 Task: Find connections with filter location Friedrichshafen with filter topic #staysafewith filter profile language French with filter current company Veritas Technologies LLC with filter school St.Columba's School, New Delhi with filter industry Leasing Residential Real Estate with filter service category Video Animation with filter keywords title IT Manager
Action: Mouse moved to (550, 75)
Screenshot: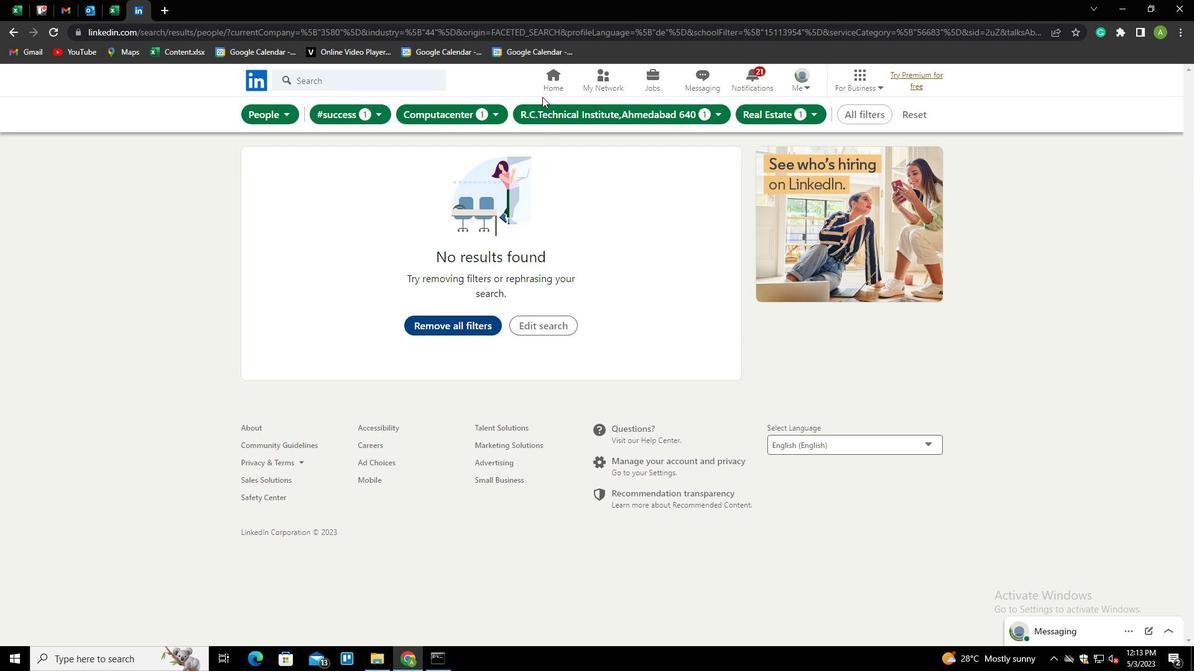 
Action: Mouse pressed left at (550, 75)
Screenshot: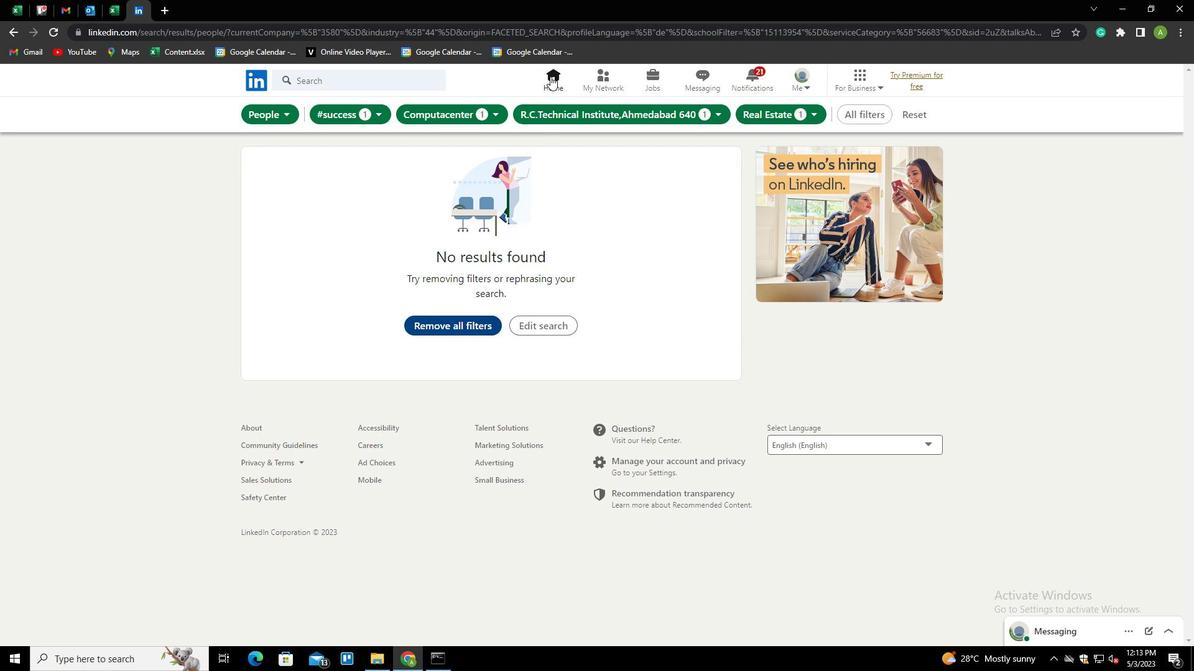 
Action: Mouse moved to (591, 84)
Screenshot: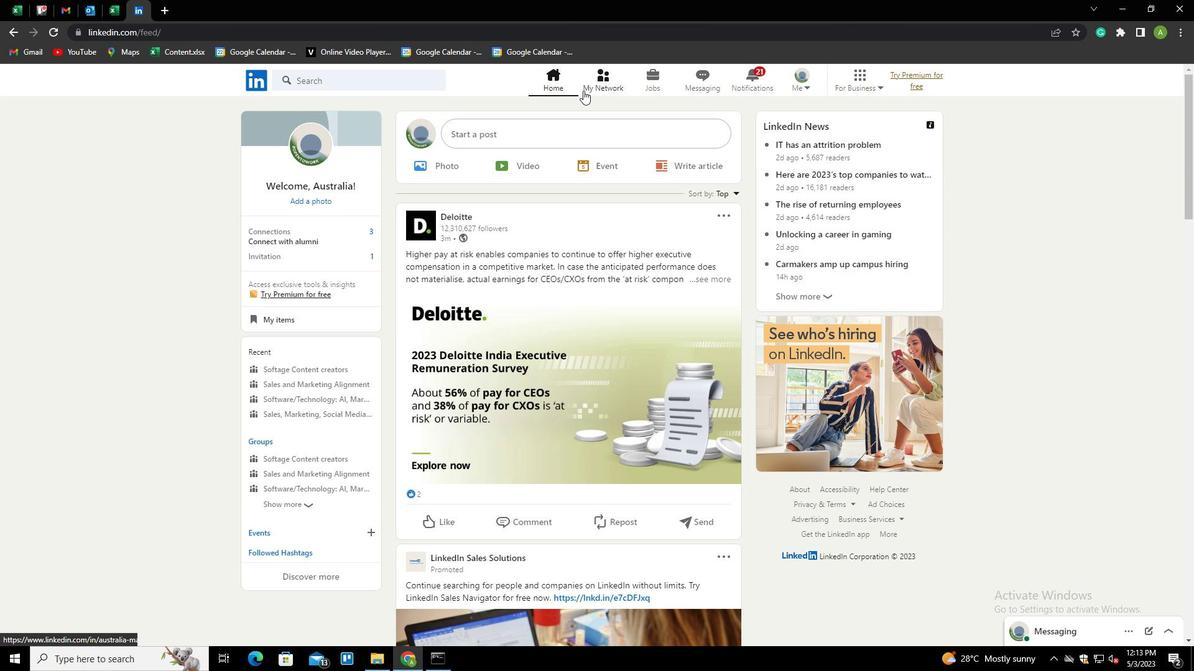 
Action: Mouse pressed left at (591, 84)
Screenshot: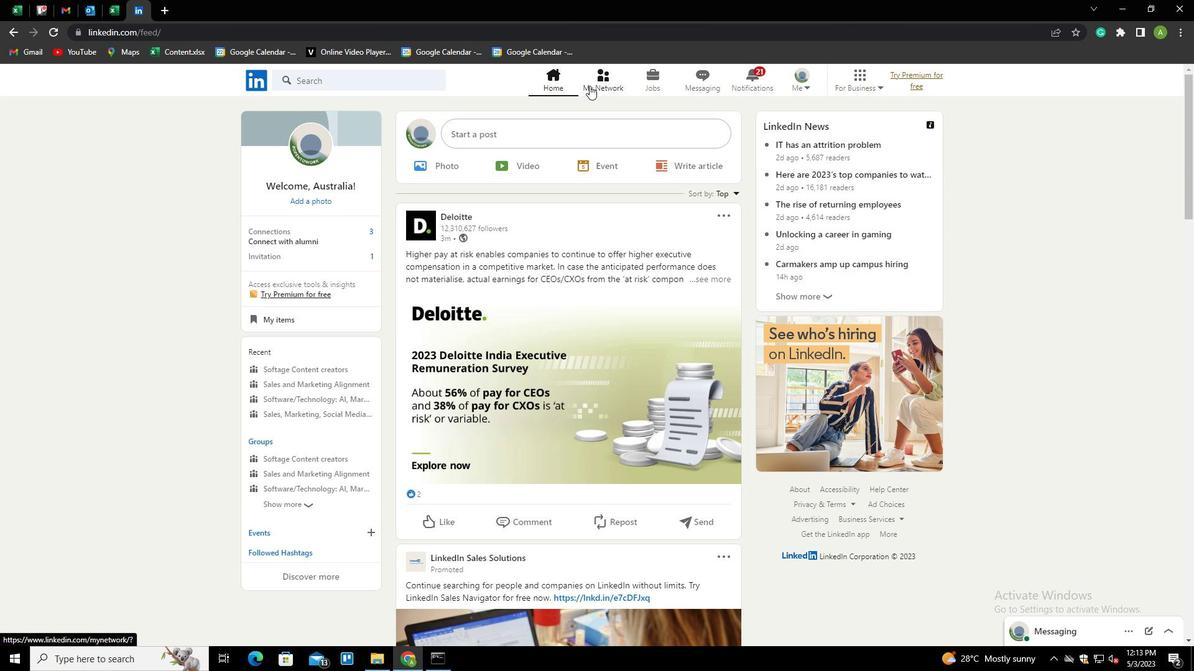 
Action: Mouse moved to (292, 142)
Screenshot: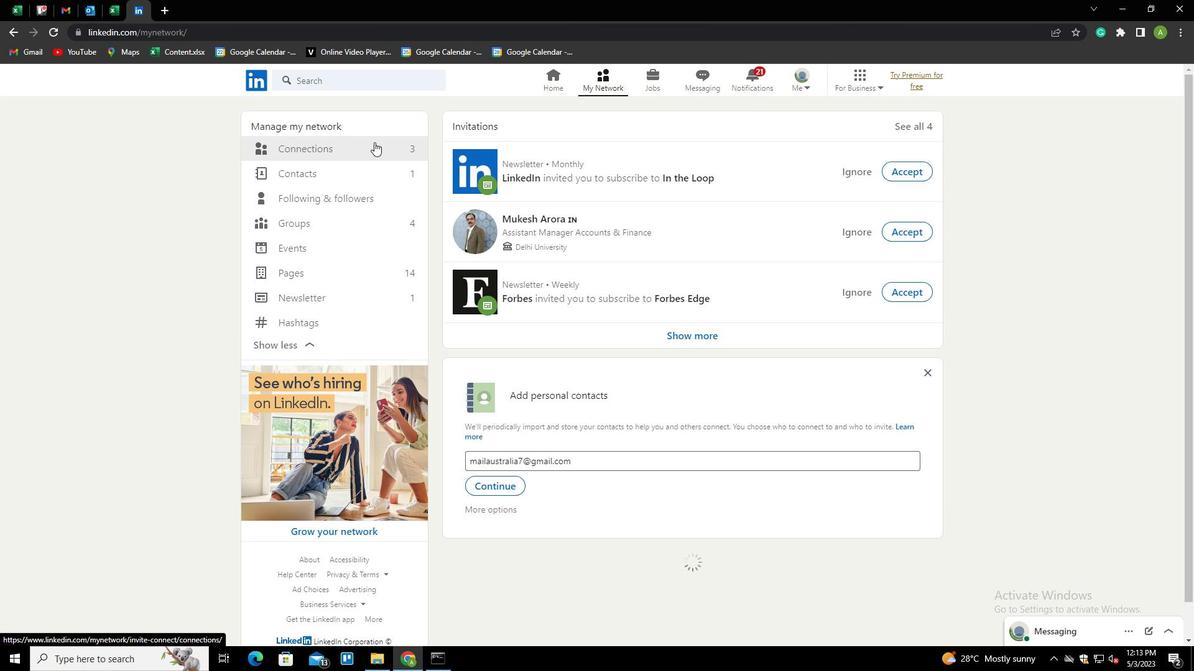 
Action: Mouse pressed left at (292, 142)
Screenshot: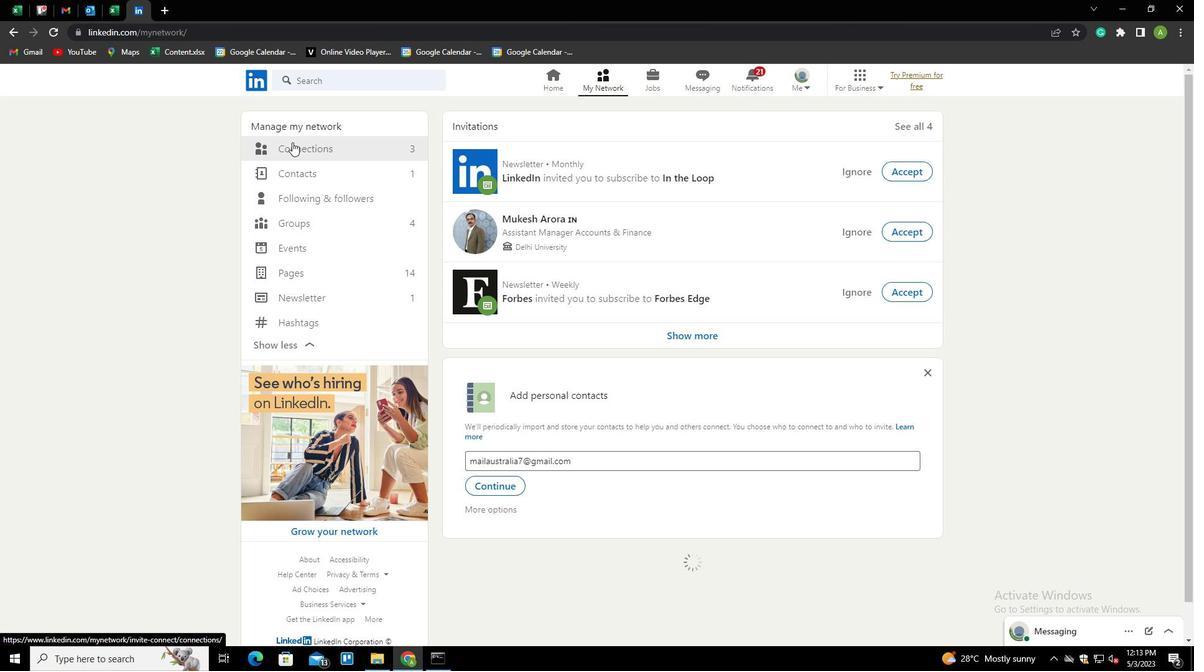 
Action: Mouse moved to (696, 146)
Screenshot: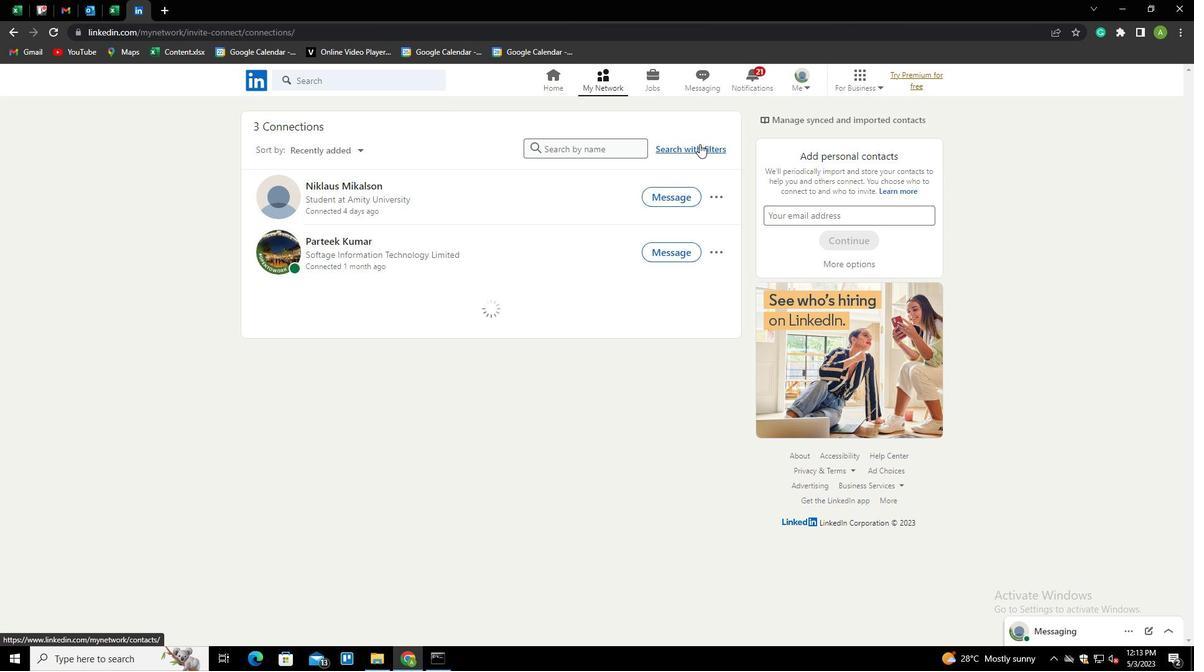 
Action: Mouse pressed left at (696, 146)
Screenshot: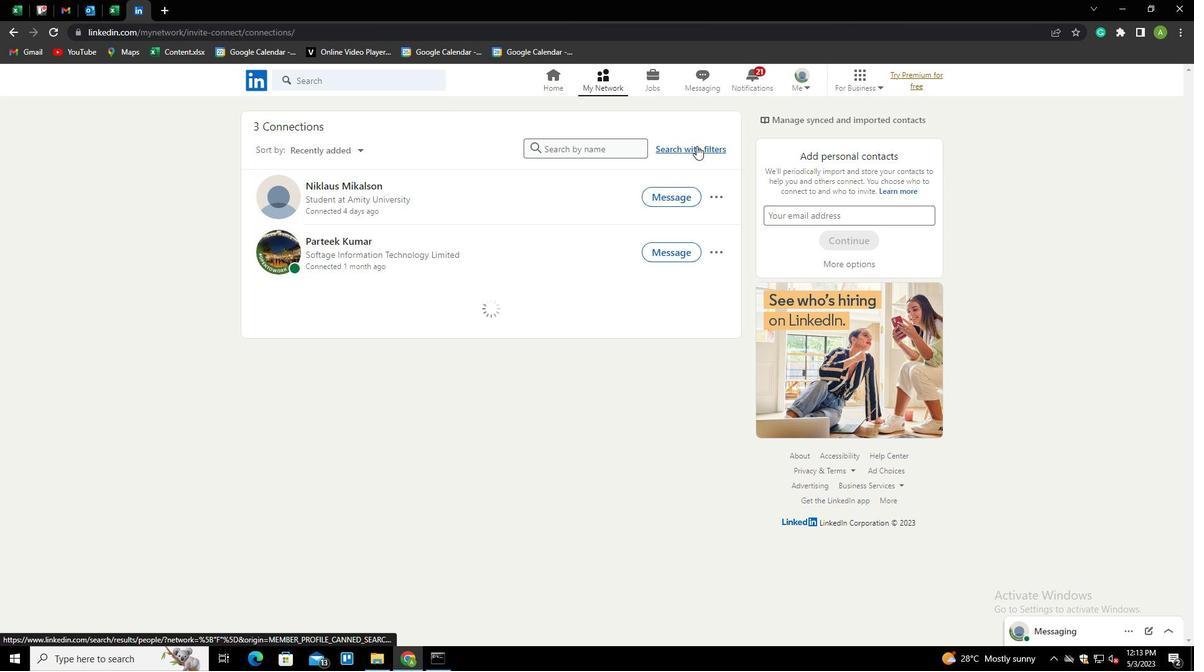 
Action: Mouse moved to (637, 116)
Screenshot: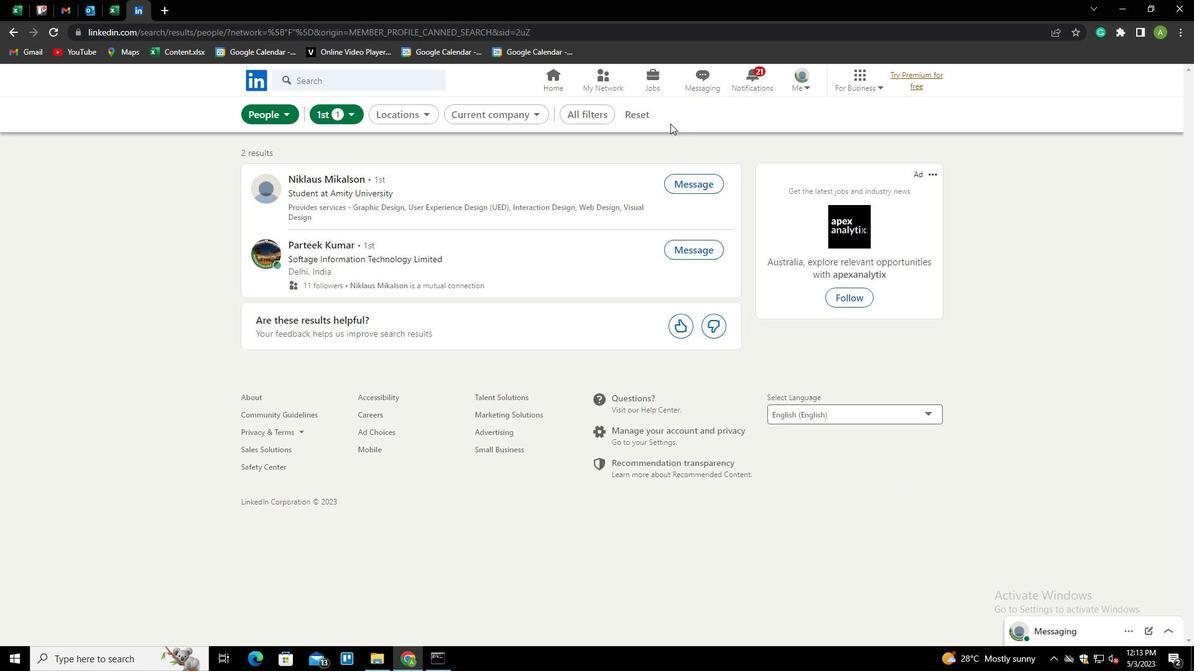 
Action: Mouse pressed left at (637, 116)
Screenshot: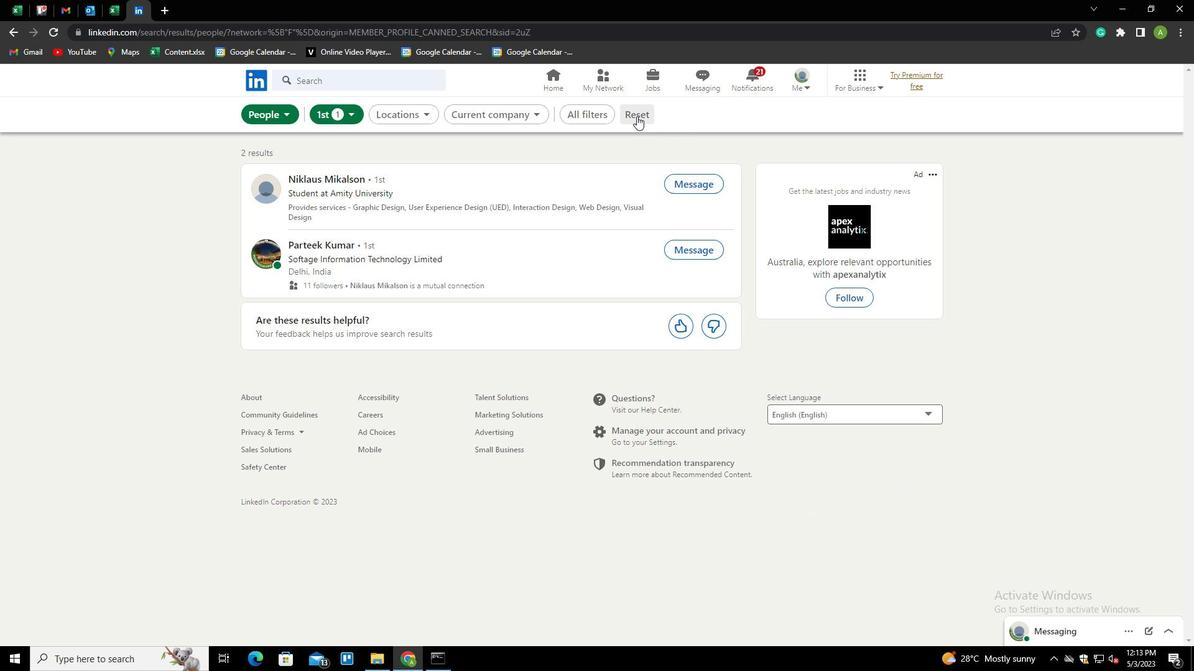 
Action: Mouse moved to (621, 115)
Screenshot: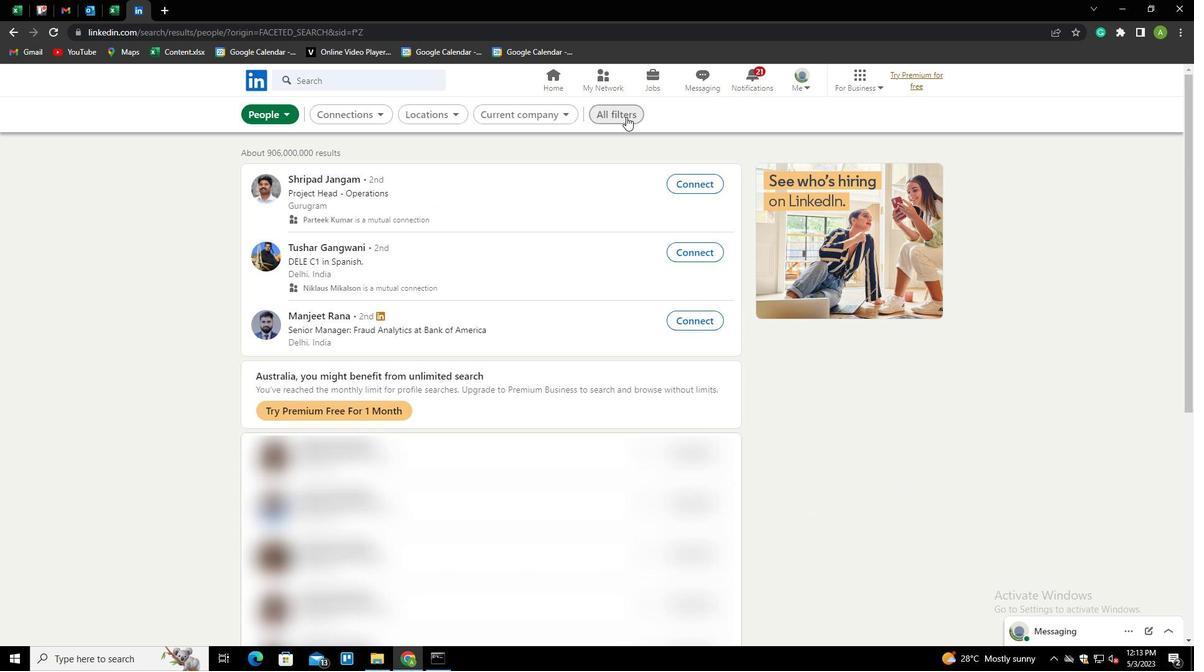 
Action: Mouse pressed left at (621, 115)
Screenshot: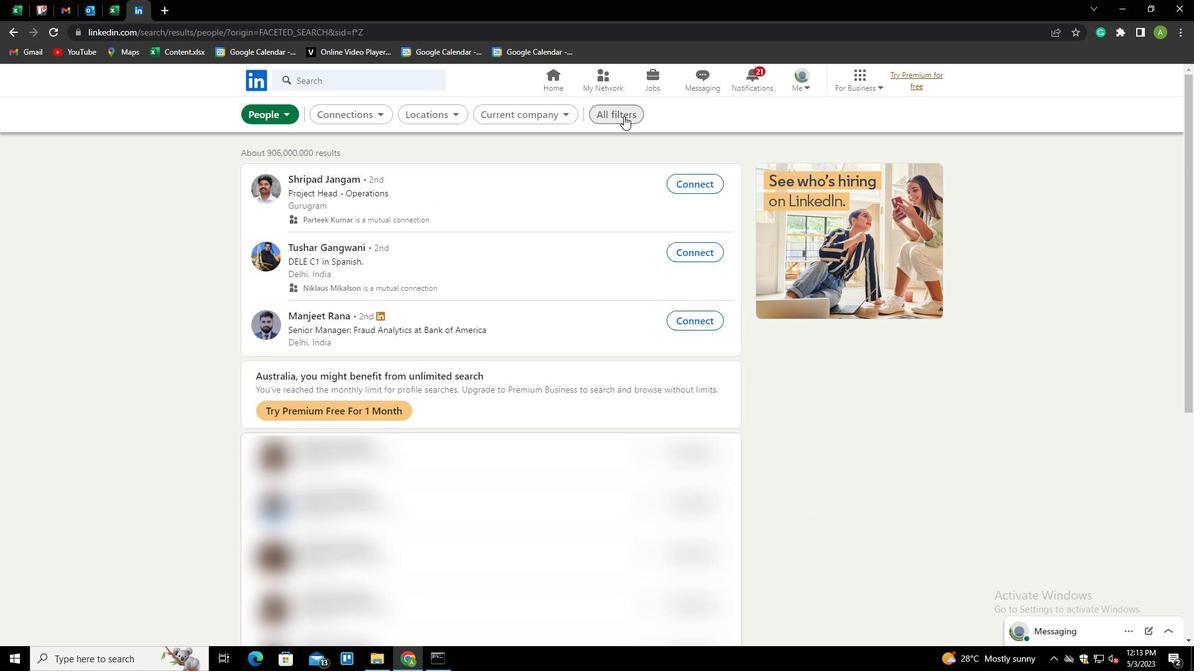 
Action: Mouse moved to (1012, 363)
Screenshot: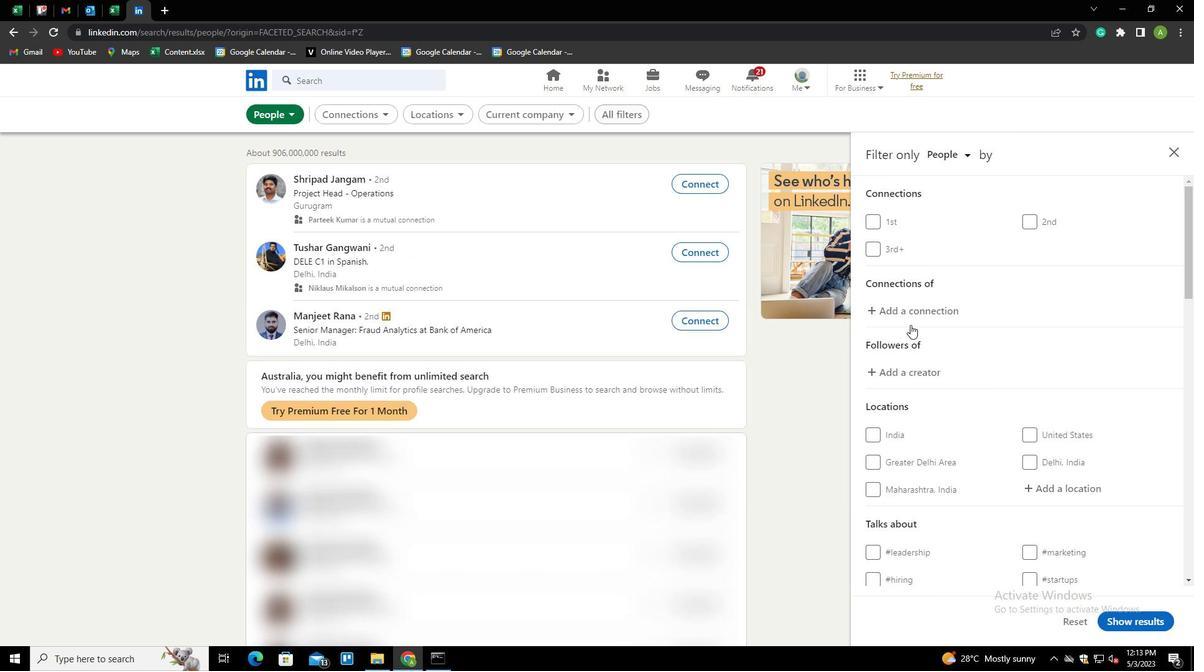 
Action: Mouse scrolled (1012, 362) with delta (0, 0)
Screenshot: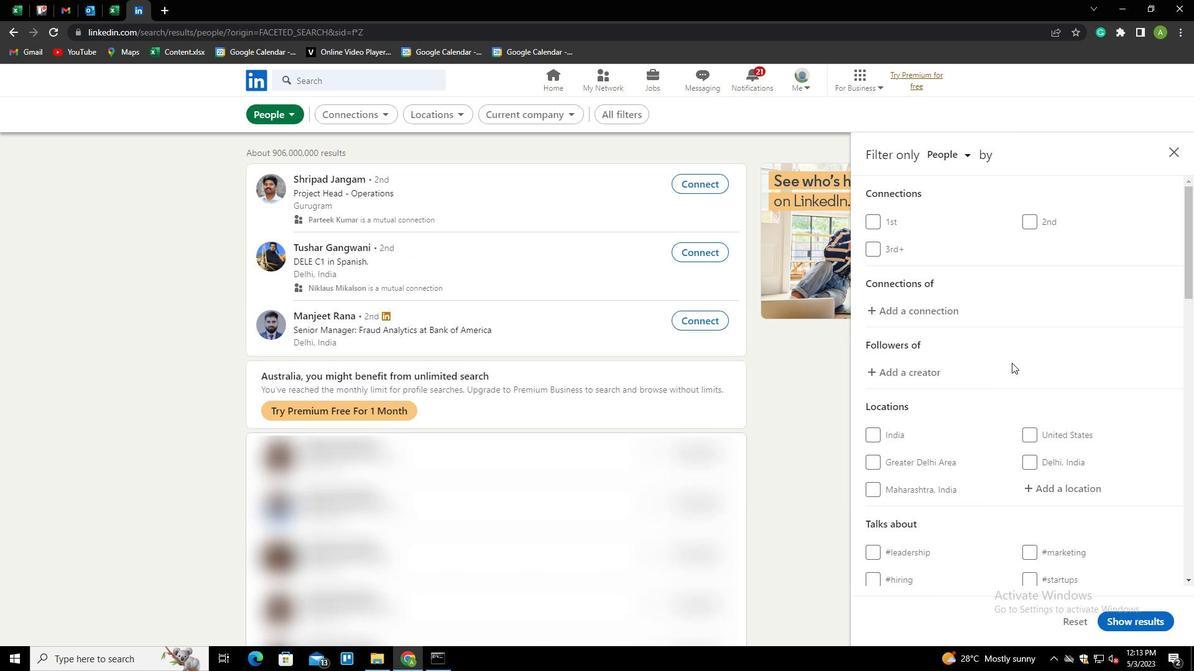 
Action: Mouse scrolled (1012, 362) with delta (0, 0)
Screenshot: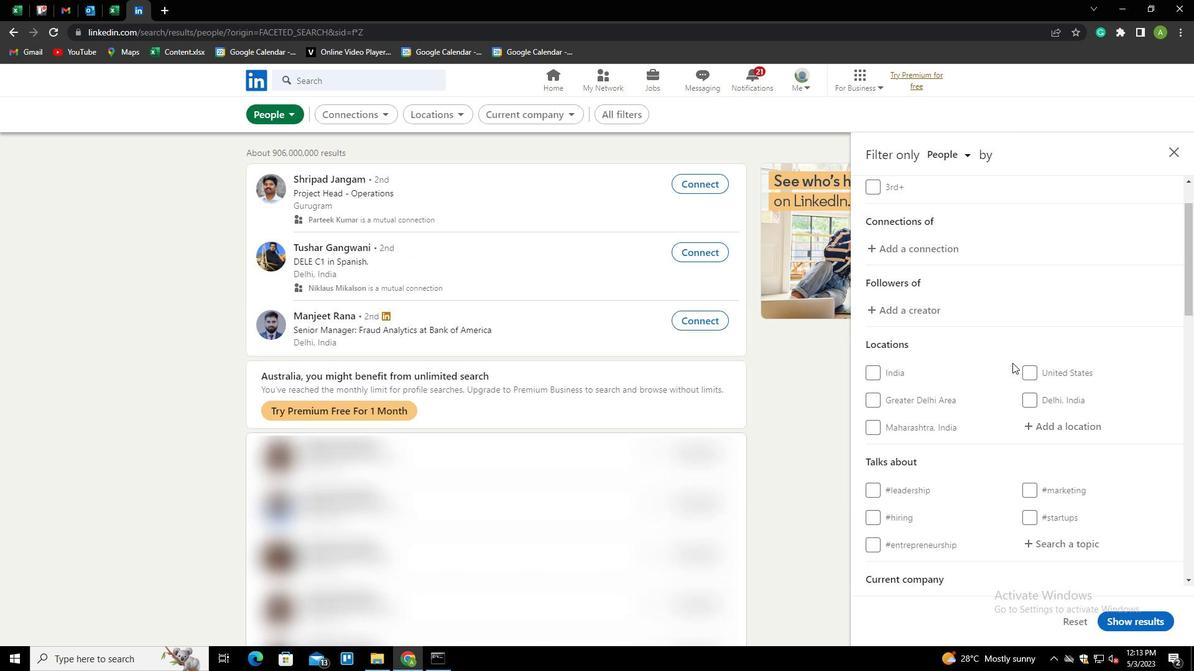
Action: Mouse moved to (1039, 365)
Screenshot: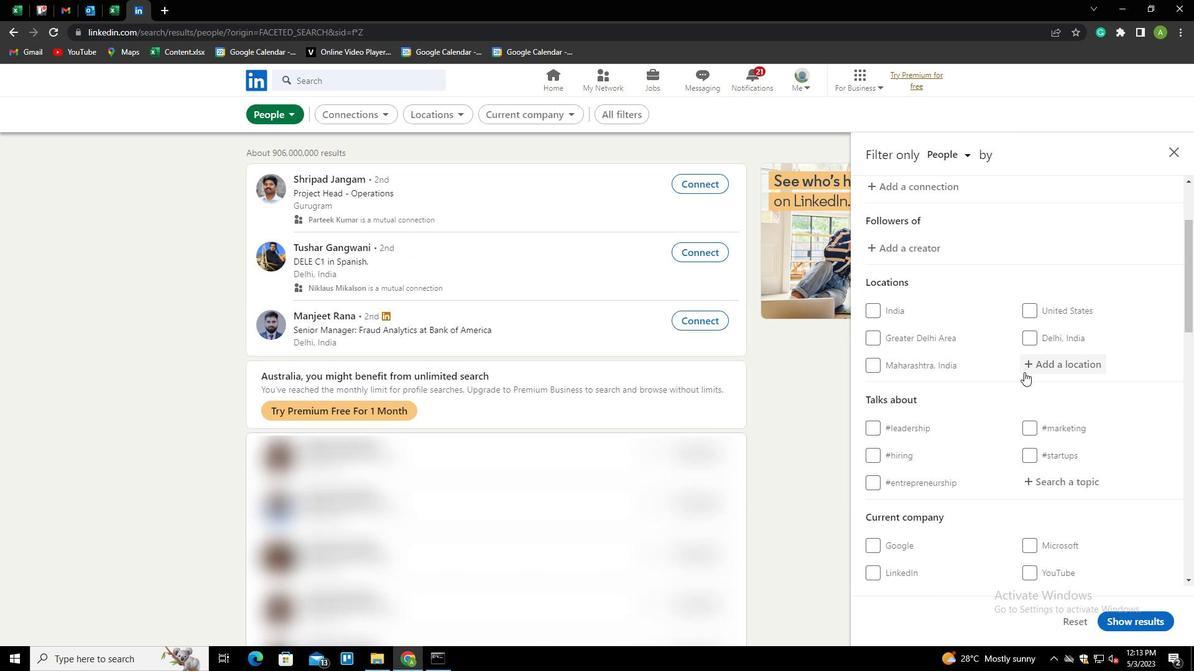 
Action: Mouse pressed left at (1039, 365)
Screenshot: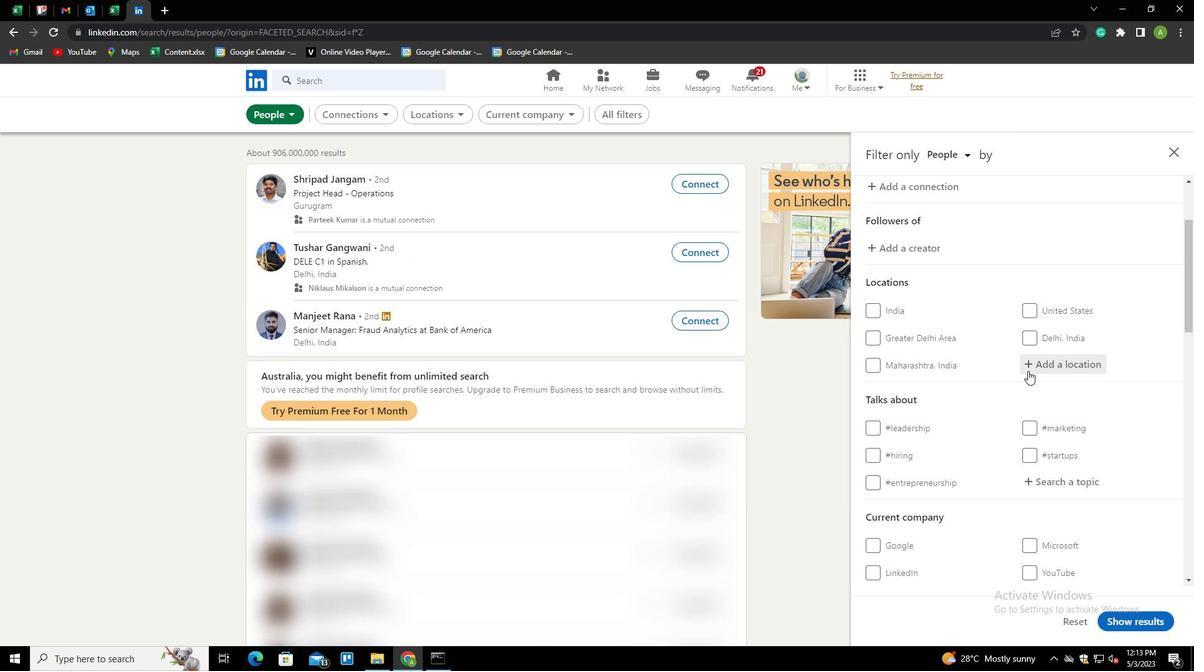 
Action: Key pressed <Key.shift><Key.shift><Key.shift><Key.shift>FRIEDRICHSHAFEN<Key.down><Key.enter>
Screenshot: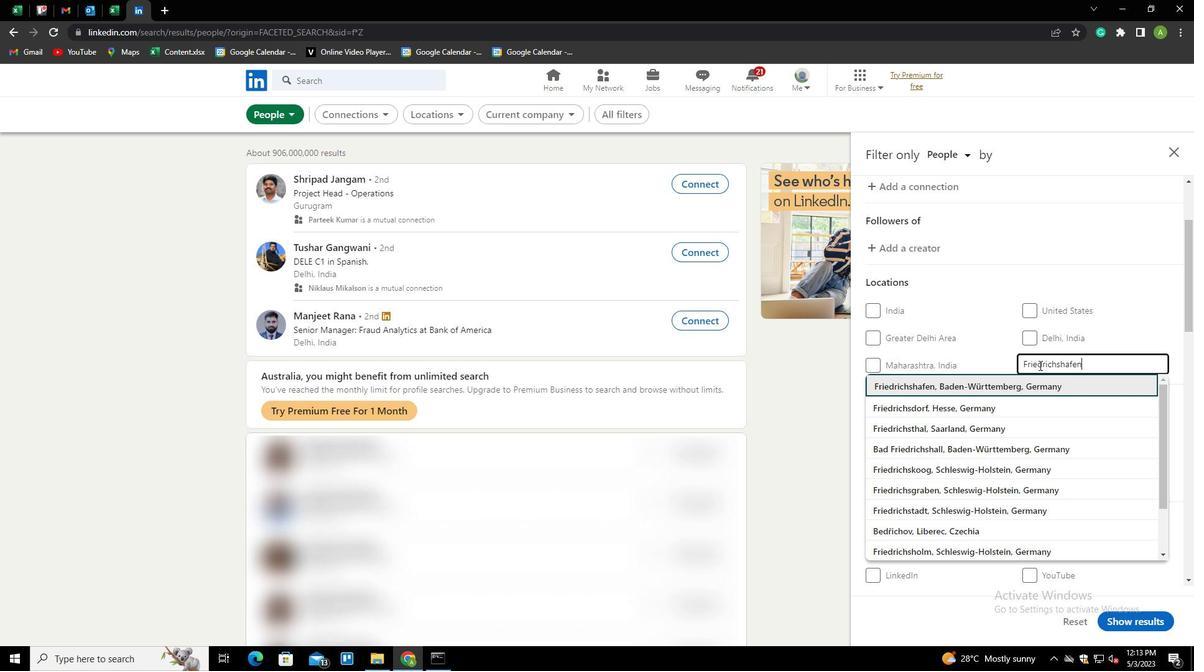 
Action: Mouse scrolled (1039, 365) with delta (0, 0)
Screenshot: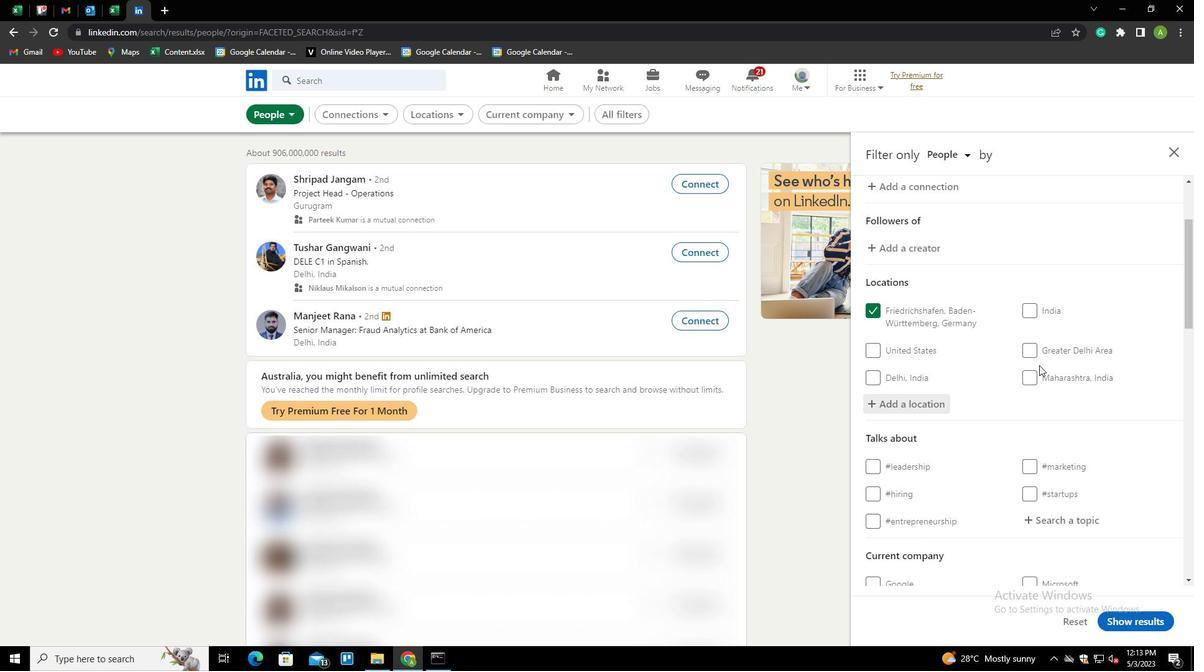 
Action: Mouse scrolled (1039, 365) with delta (0, 0)
Screenshot: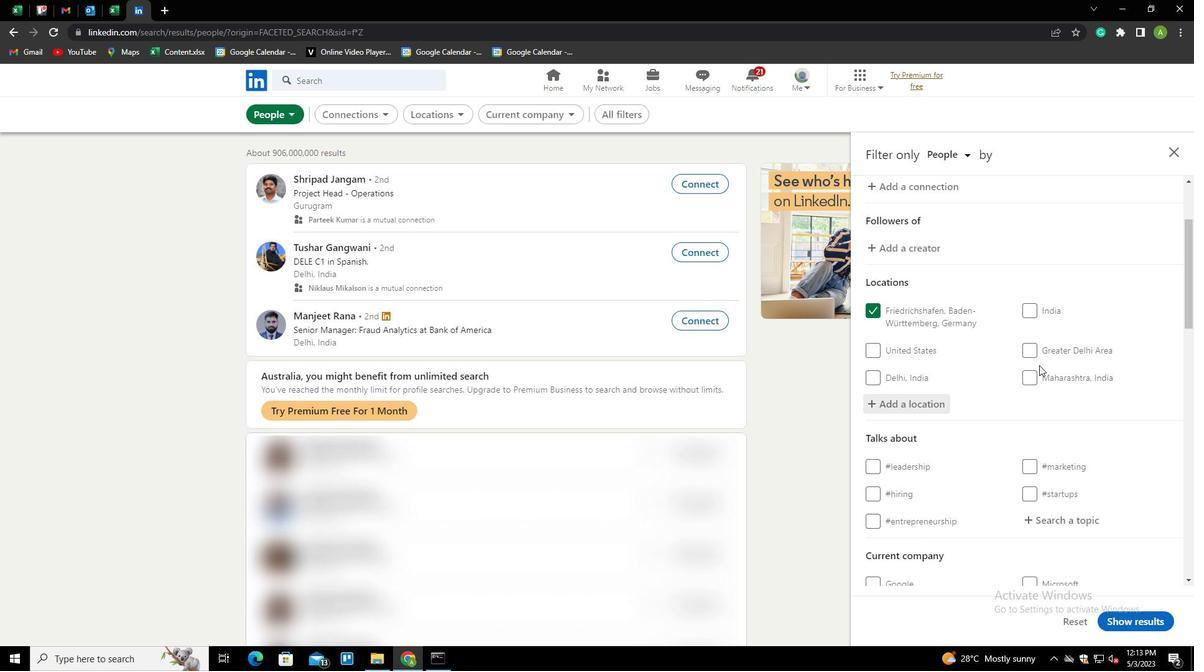 
Action: Mouse moved to (1039, 387)
Screenshot: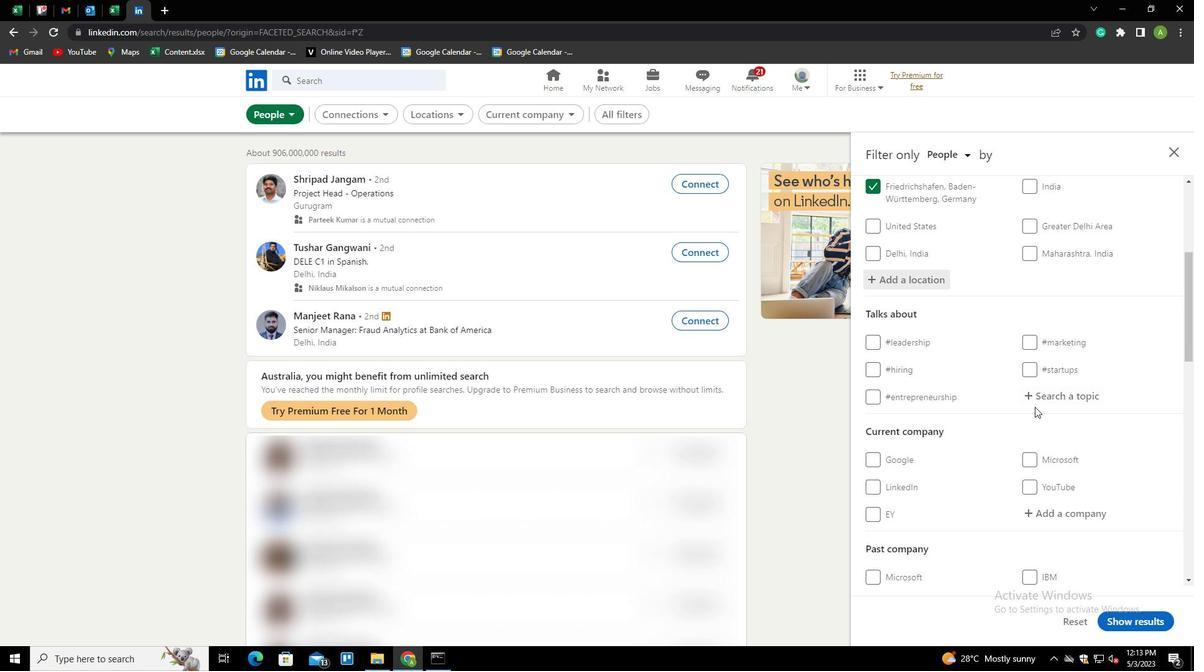 
Action: Mouse pressed left at (1039, 387)
Screenshot: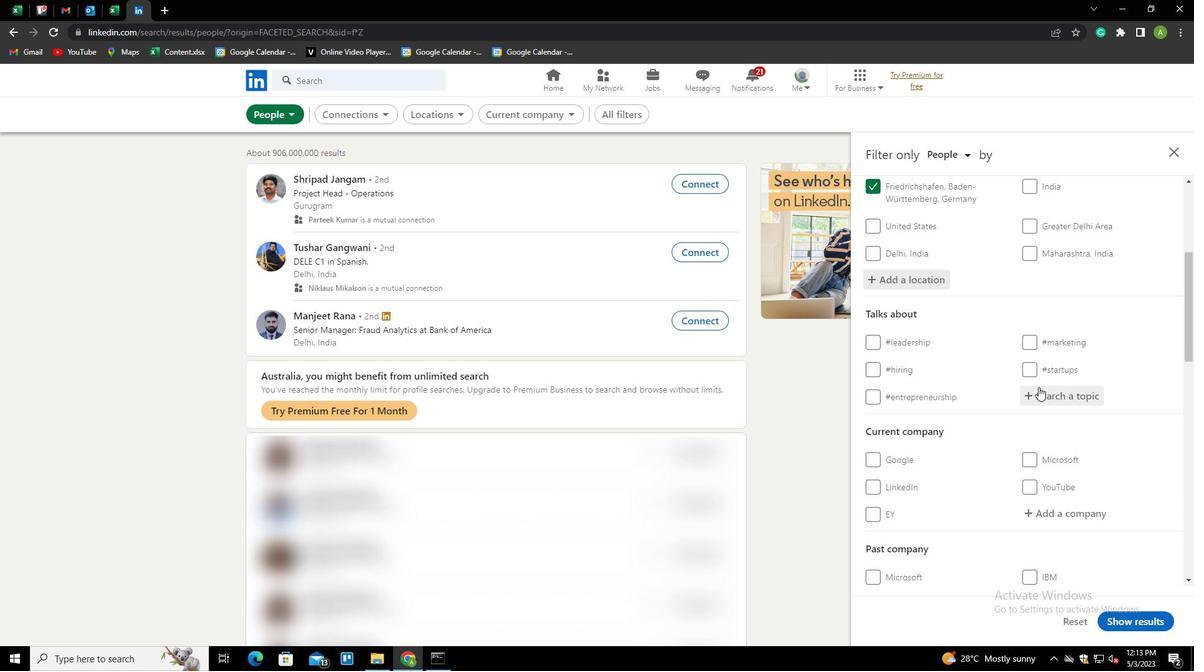 
Action: Key pressed STAYSAS<Key.backspace>FE<Key.down><Key.enter>
Screenshot: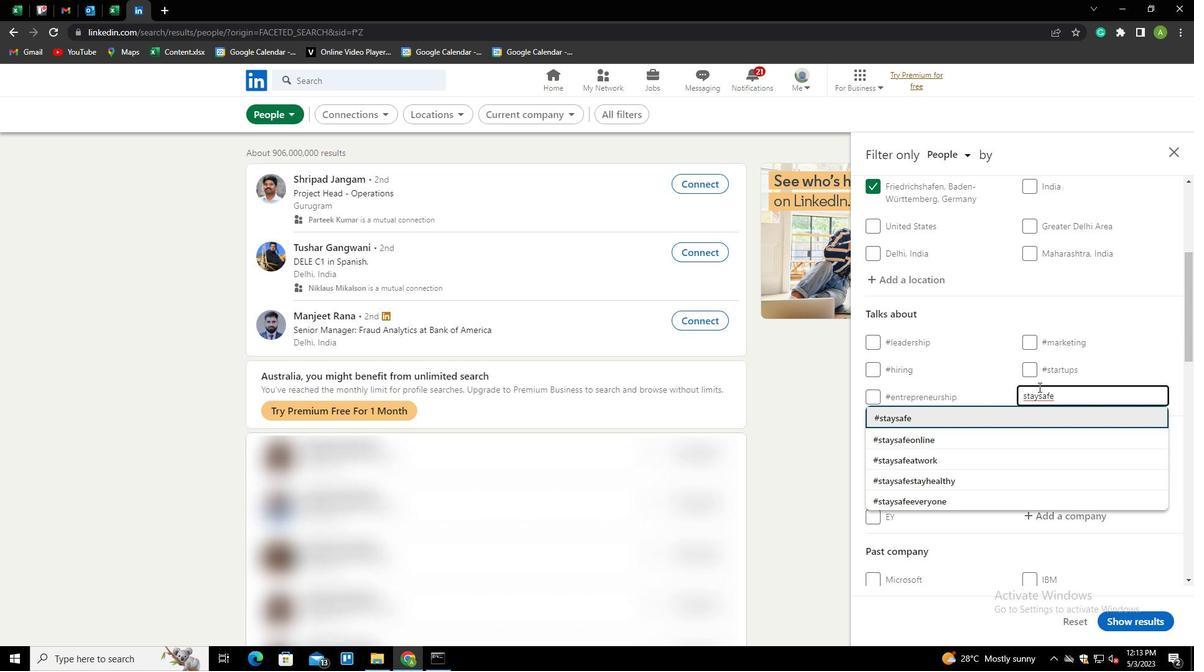 
Action: Mouse scrolled (1039, 386) with delta (0, 0)
Screenshot: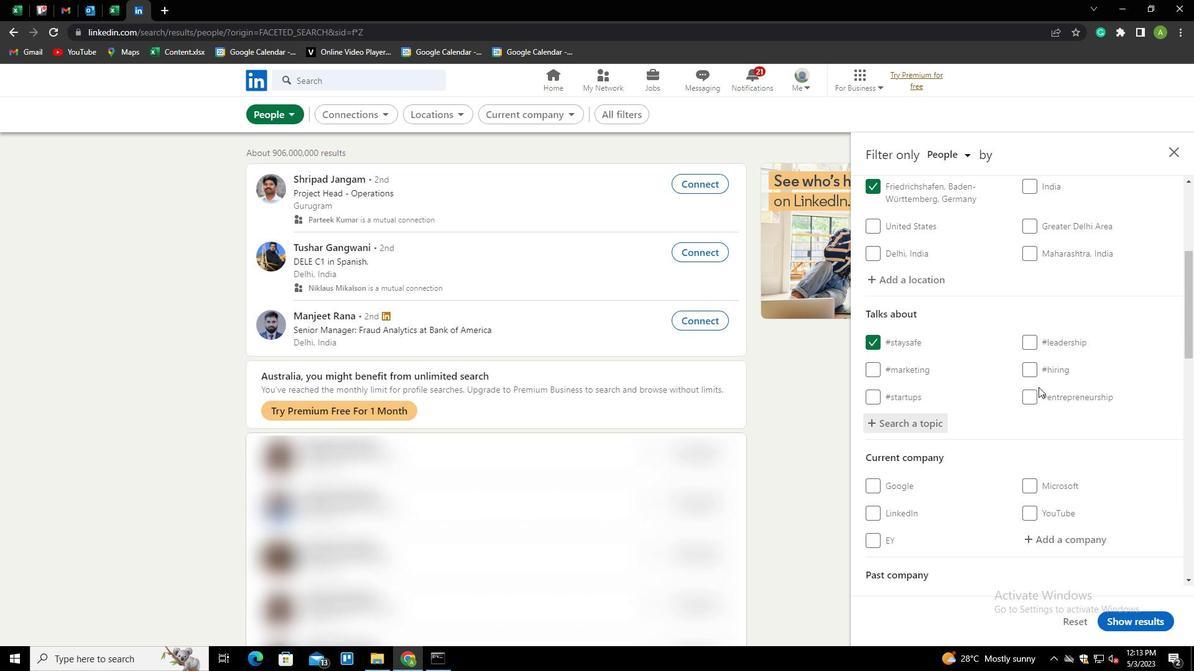 
Action: Mouse scrolled (1039, 386) with delta (0, 0)
Screenshot: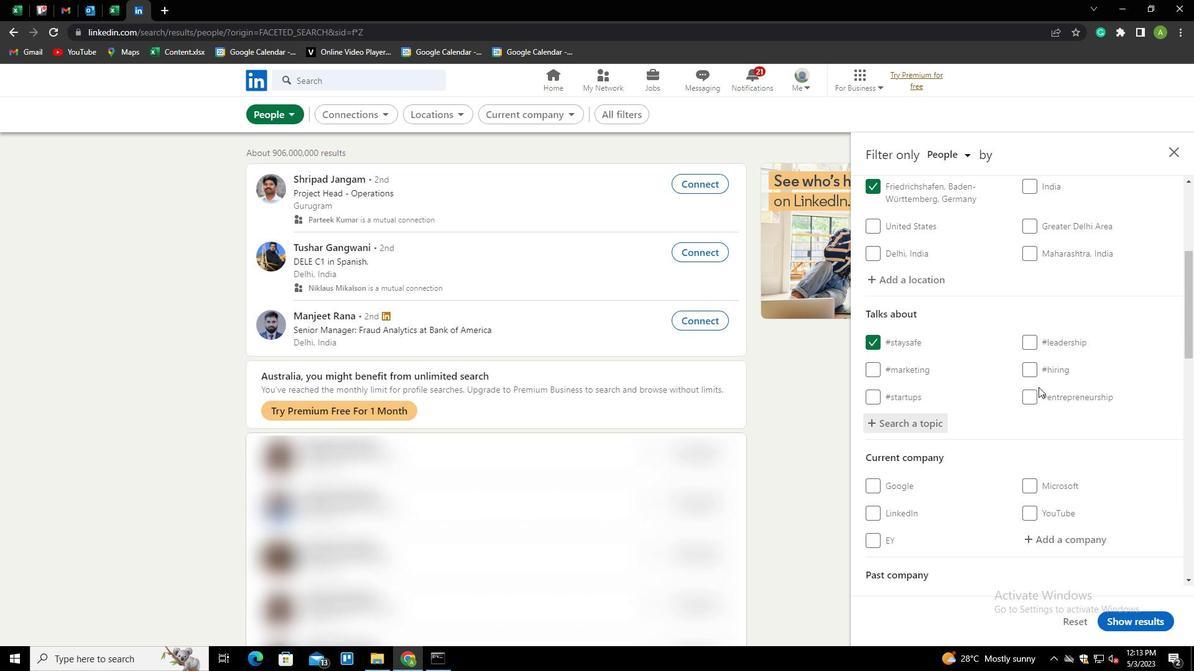 
Action: Mouse scrolled (1039, 386) with delta (0, 0)
Screenshot: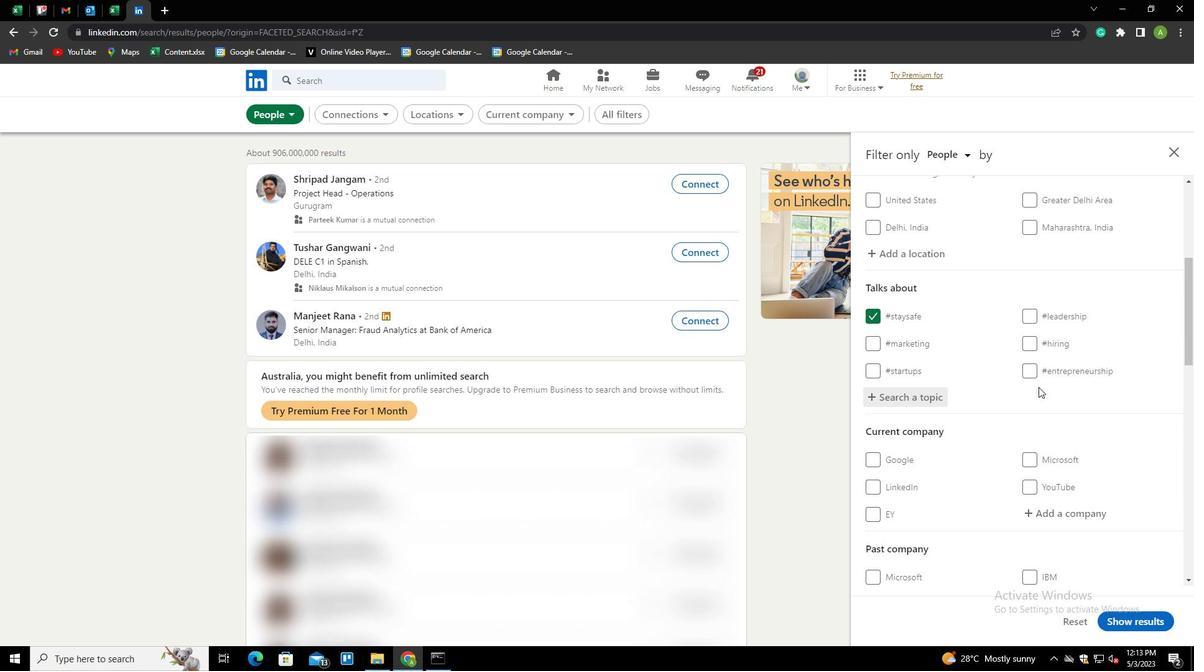 
Action: Mouse scrolled (1039, 386) with delta (0, 0)
Screenshot: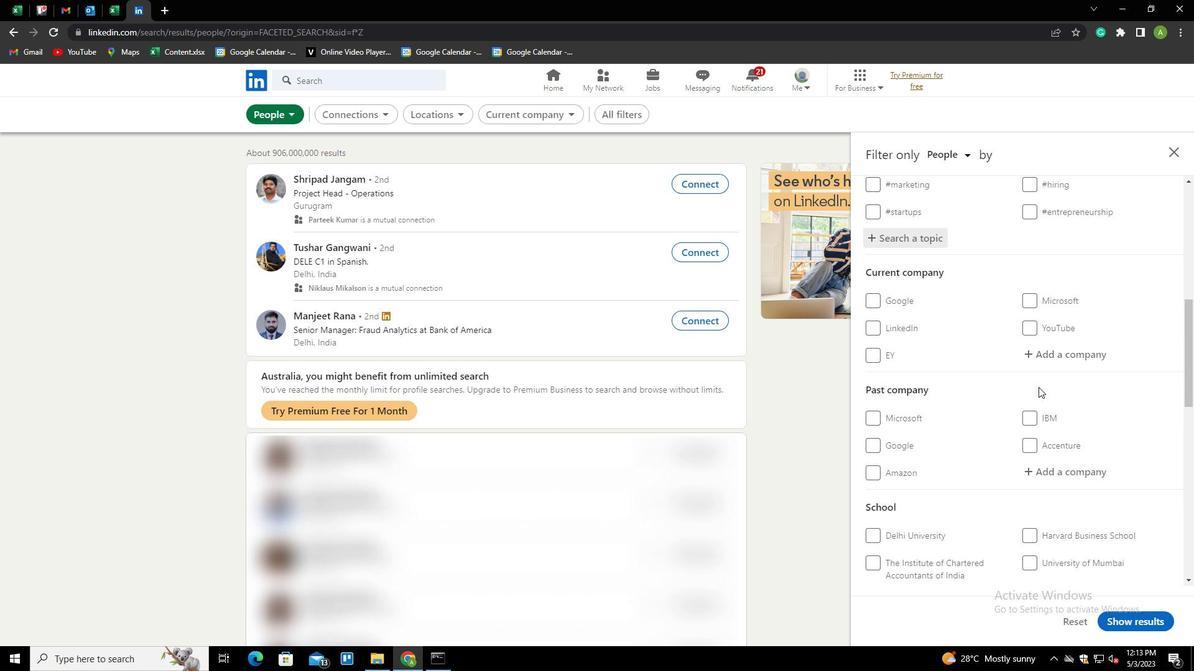 
Action: Mouse scrolled (1039, 386) with delta (0, 0)
Screenshot: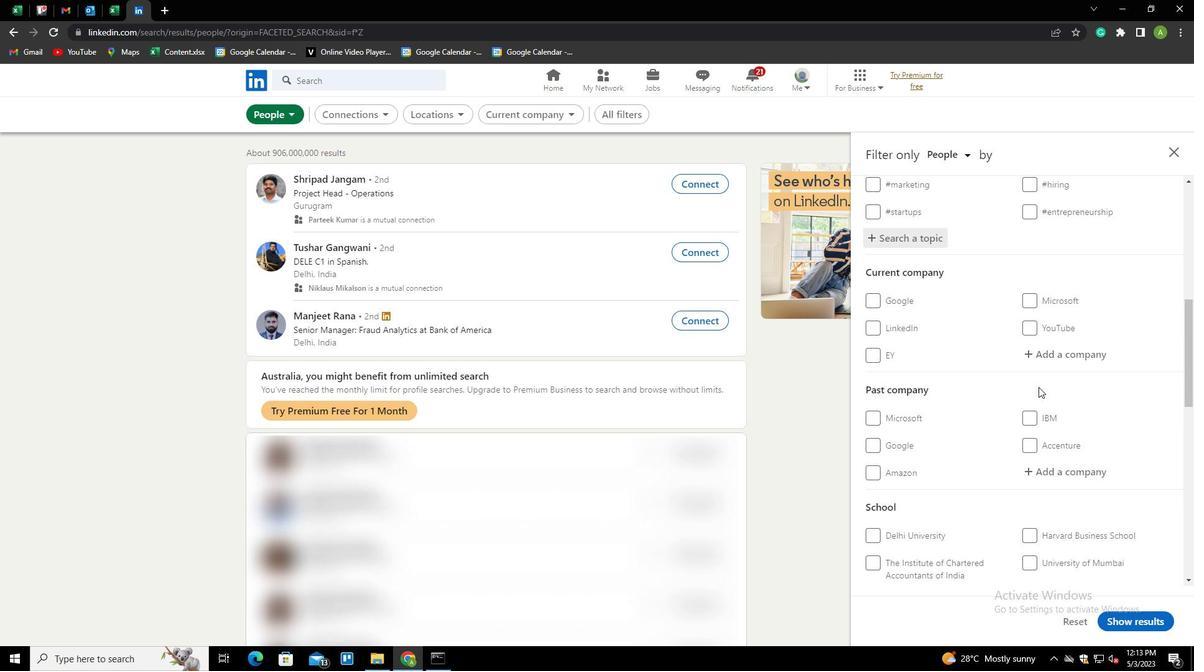 
Action: Mouse scrolled (1039, 386) with delta (0, 0)
Screenshot: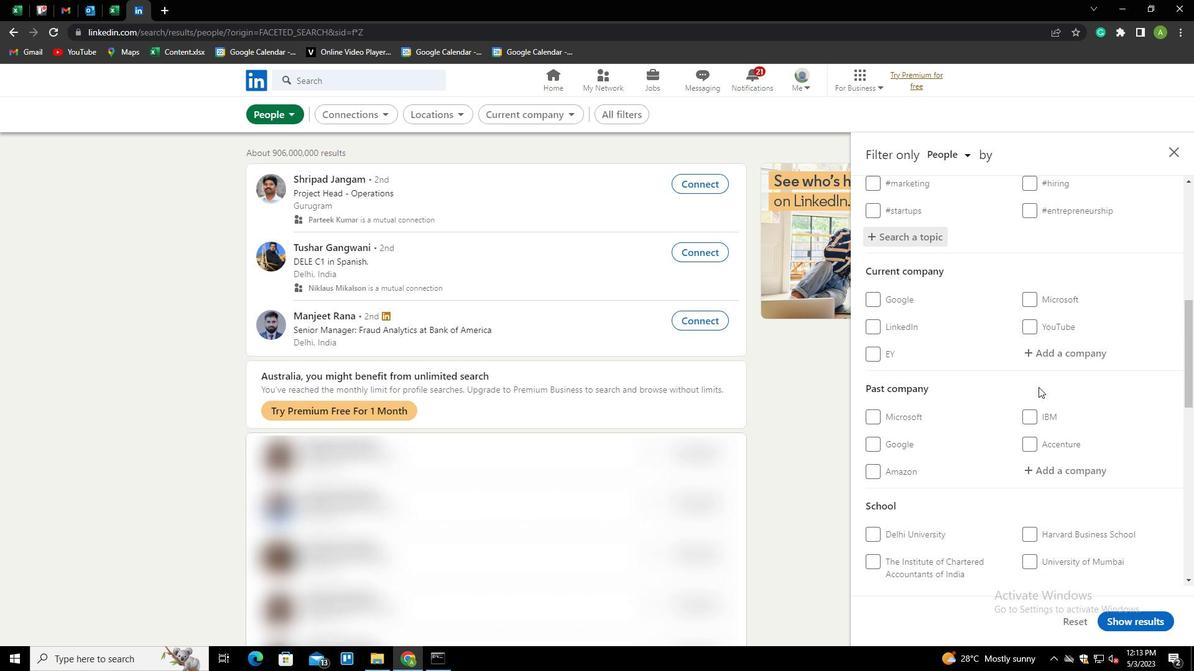 
Action: Mouse scrolled (1039, 386) with delta (0, 0)
Screenshot: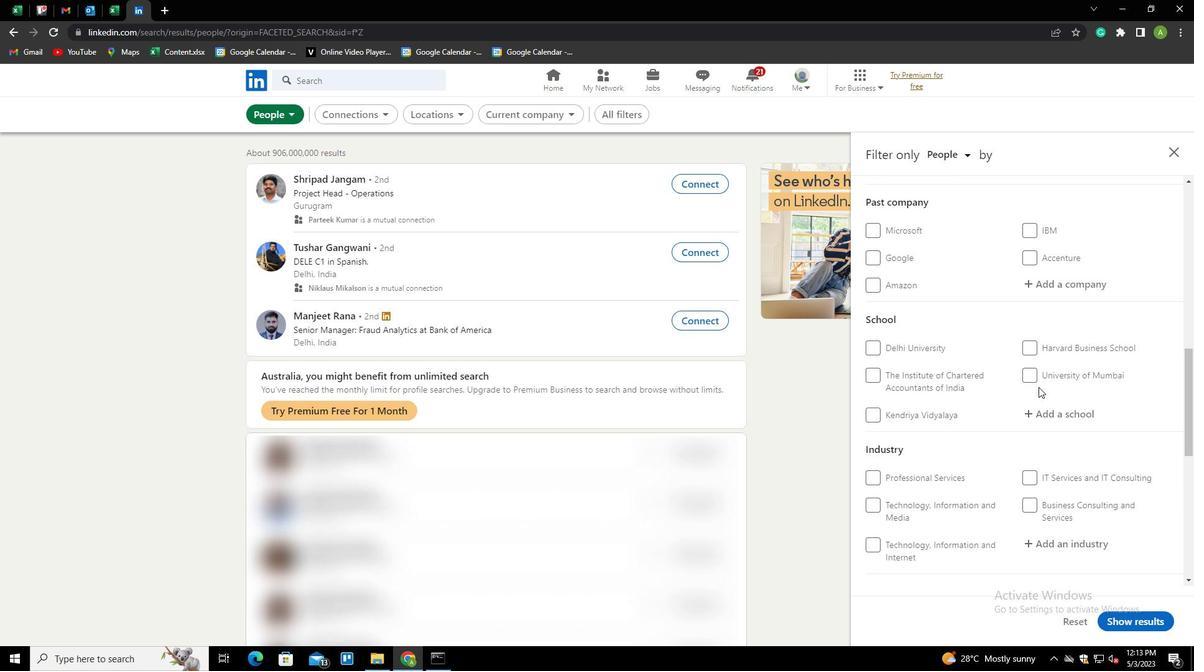 
Action: Mouse scrolled (1039, 386) with delta (0, 0)
Screenshot: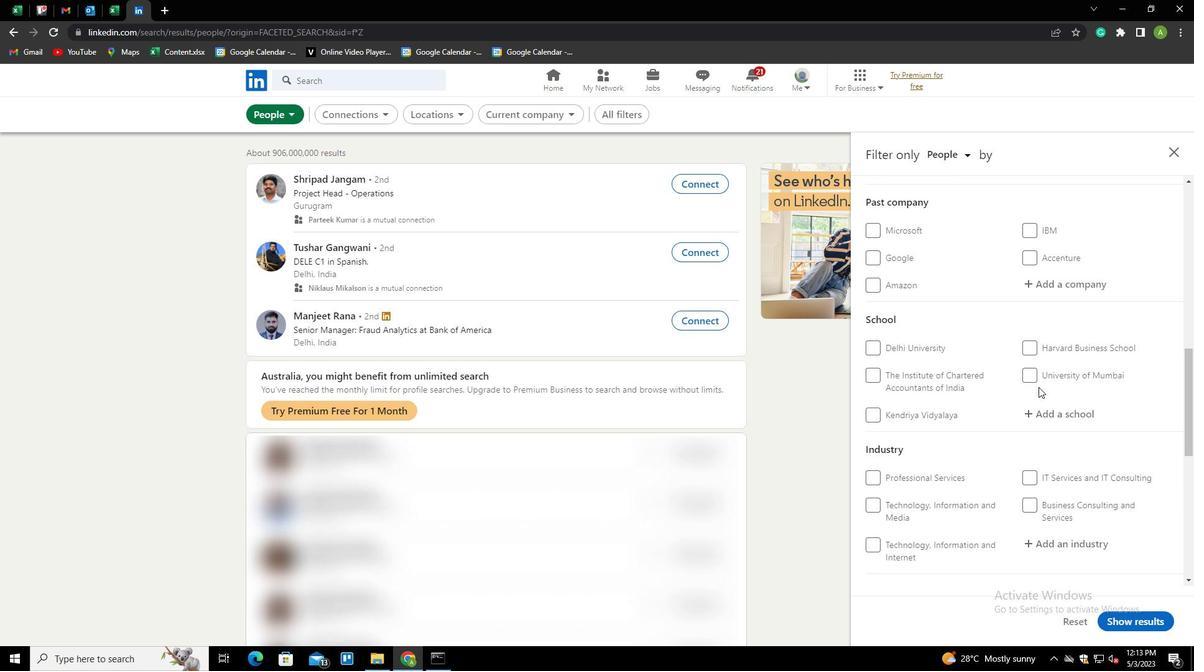 
Action: Mouse scrolled (1039, 386) with delta (0, 0)
Screenshot: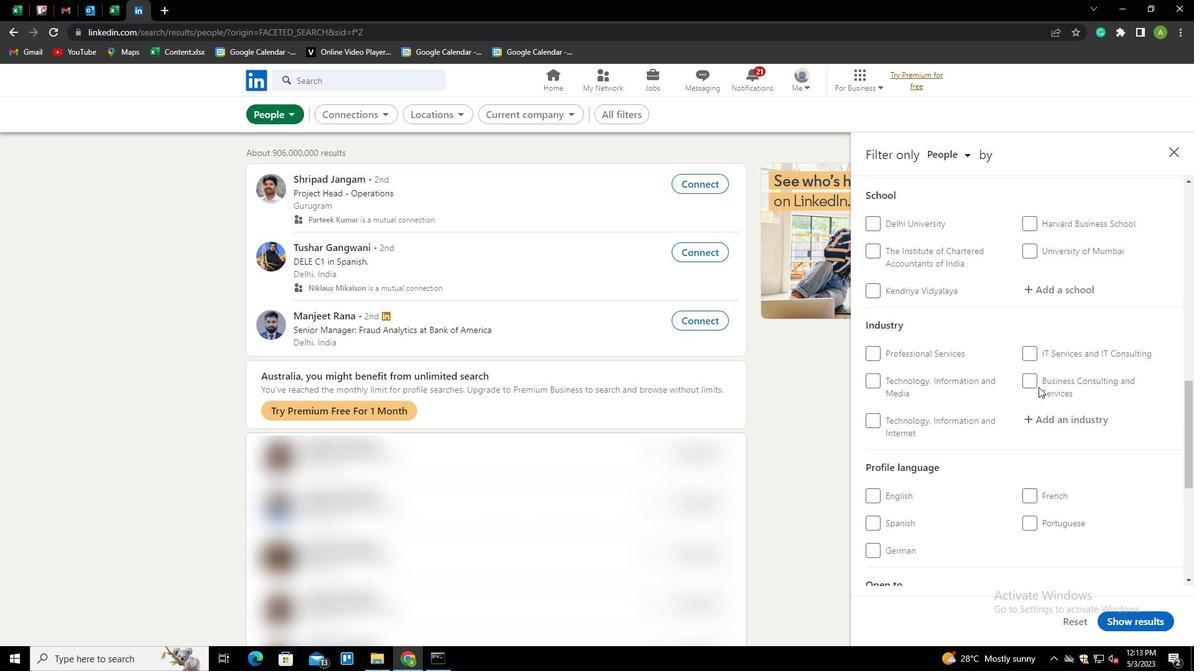 
Action: Mouse moved to (1032, 434)
Screenshot: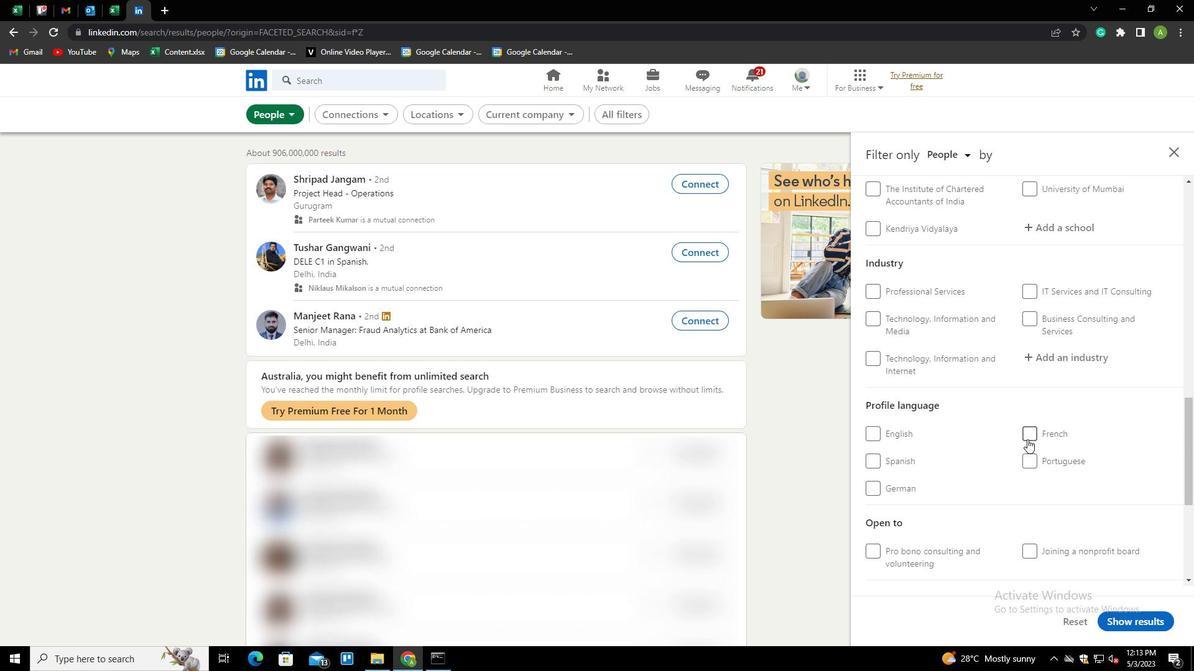 
Action: Mouse pressed left at (1032, 434)
Screenshot: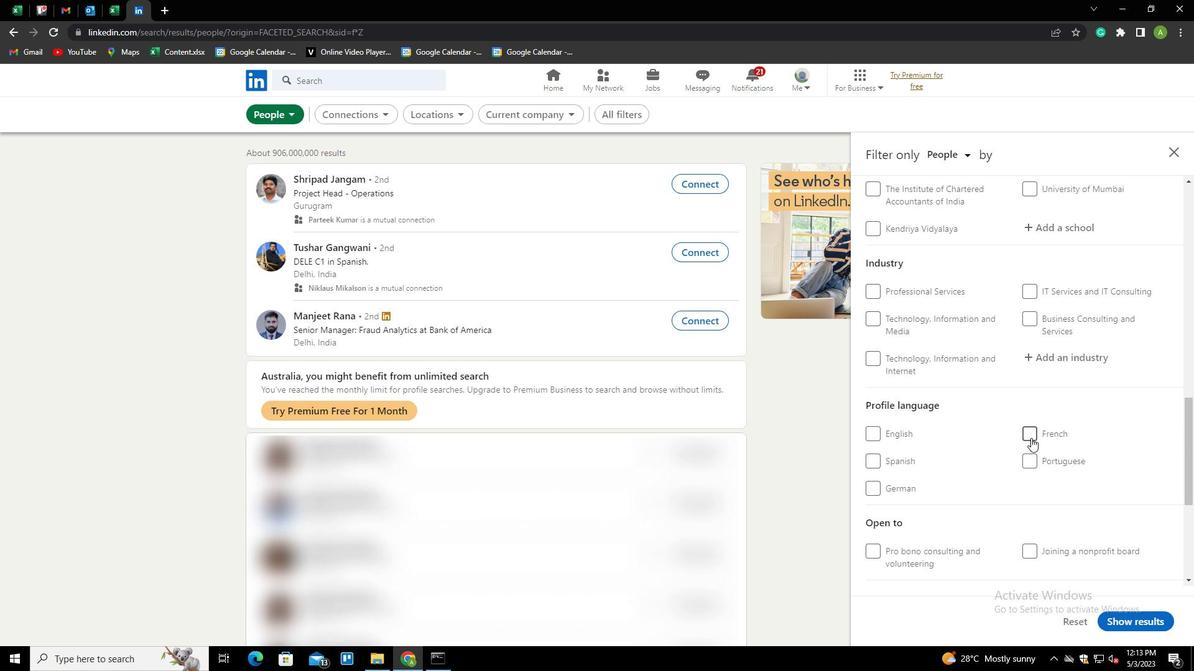 
Action: Mouse moved to (1090, 412)
Screenshot: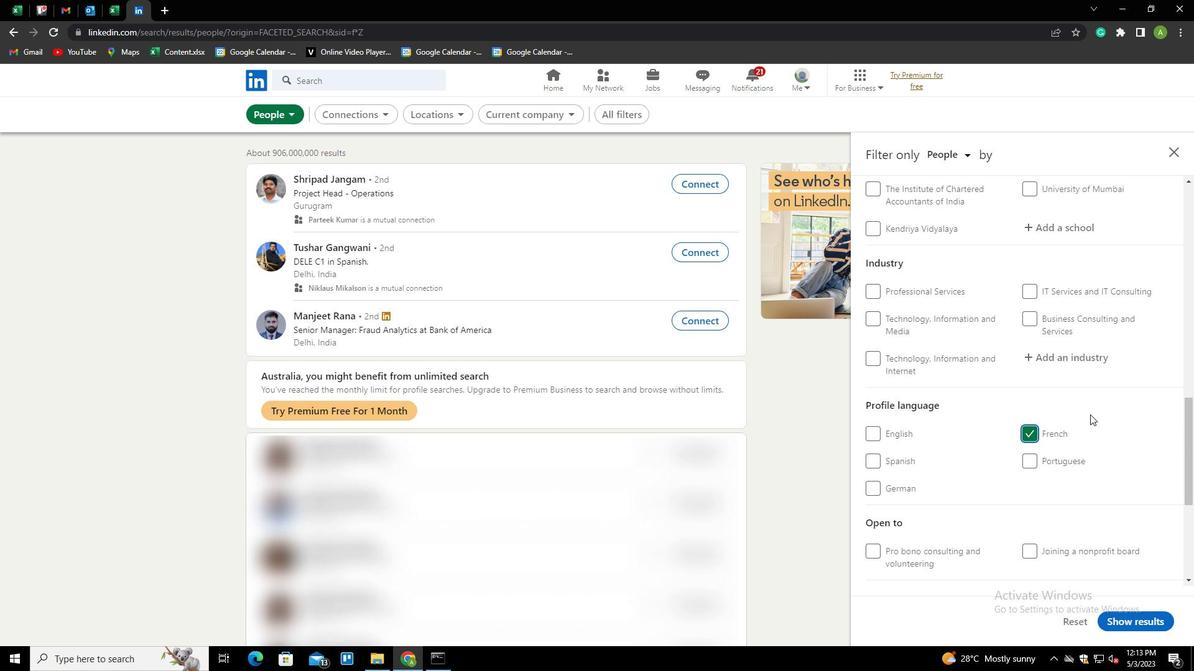 
Action: Mouse scrolled (1090, 413) with delta (0, 0)
Screenshot: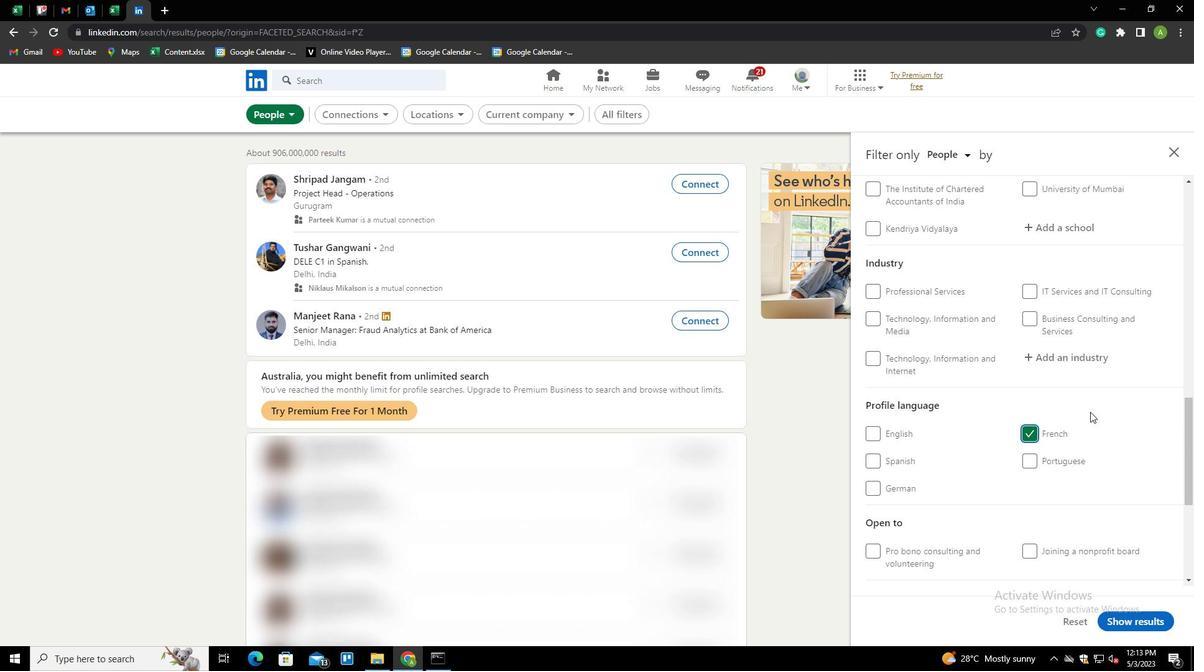 
Action: Mouse scrolled (1090, 413) with delta (0, 0)
Screenshot: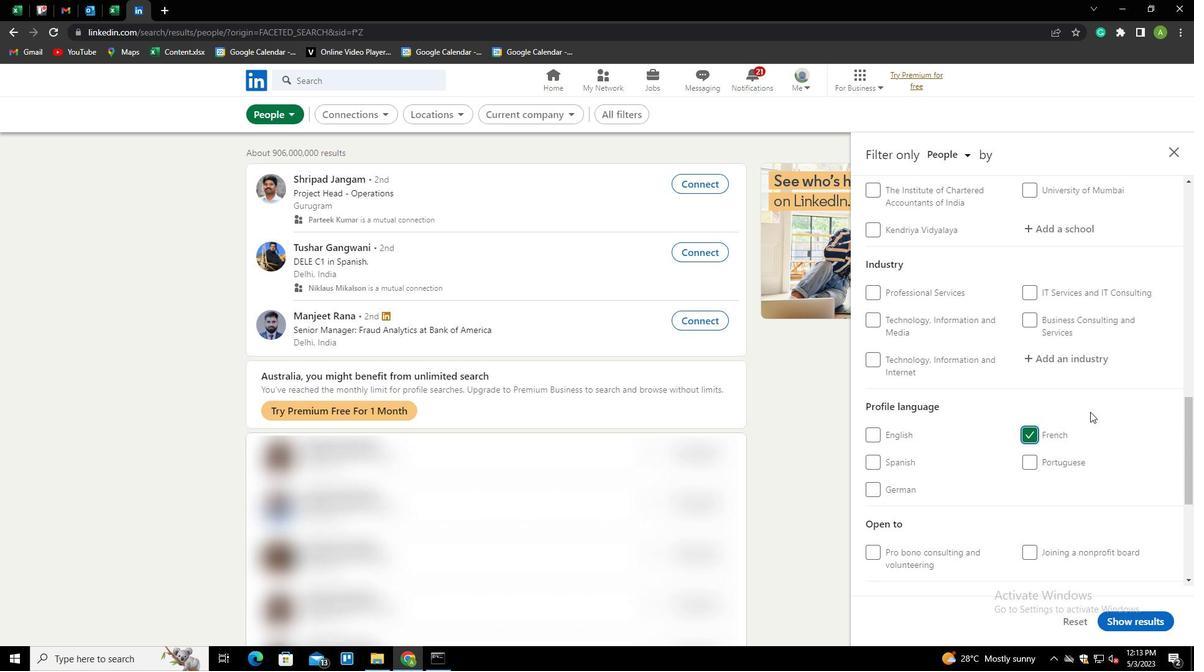 
Action: Mouse scrolled (1090, 413) with delta (0, 0)
Screenshot: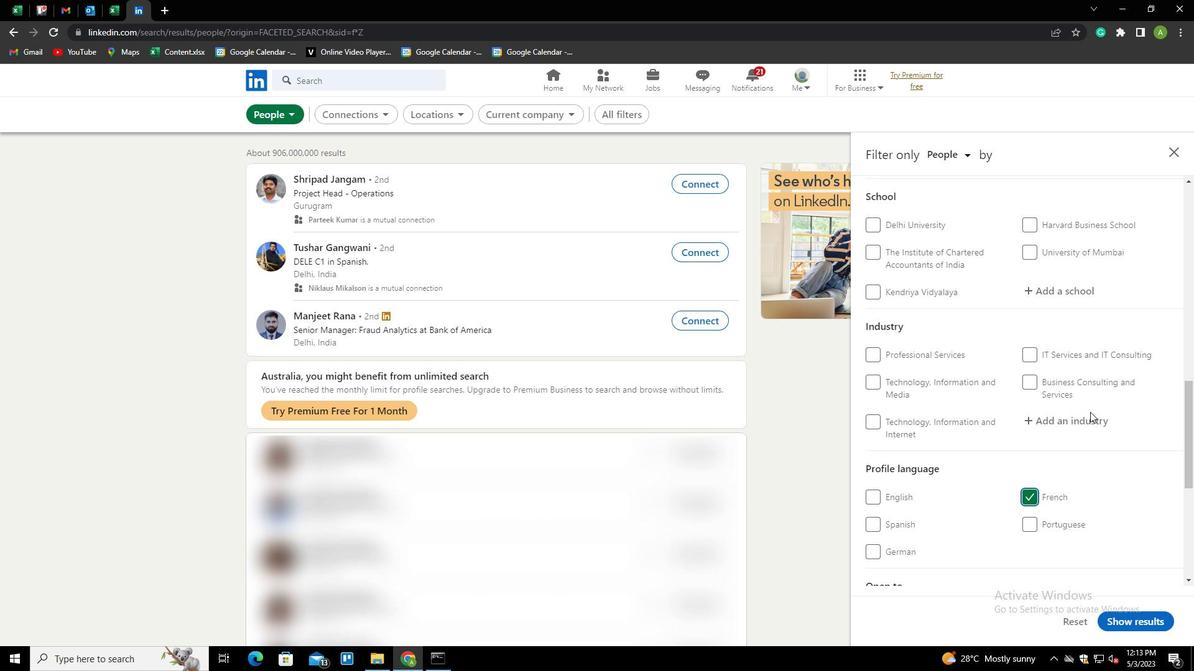 
Action: Mouse scrolled (1090, 413) with delta (0, 0)
Screenshot: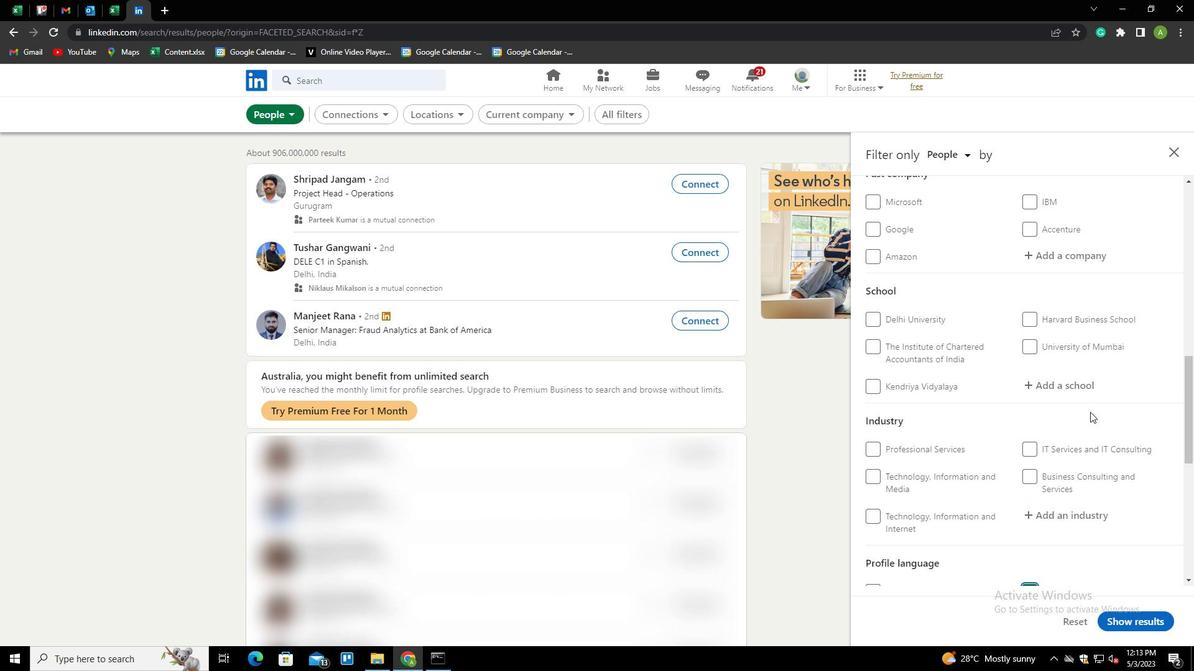
Action: Mouse scrolled (1090, 413) with delta (0, 0)
Screenshot: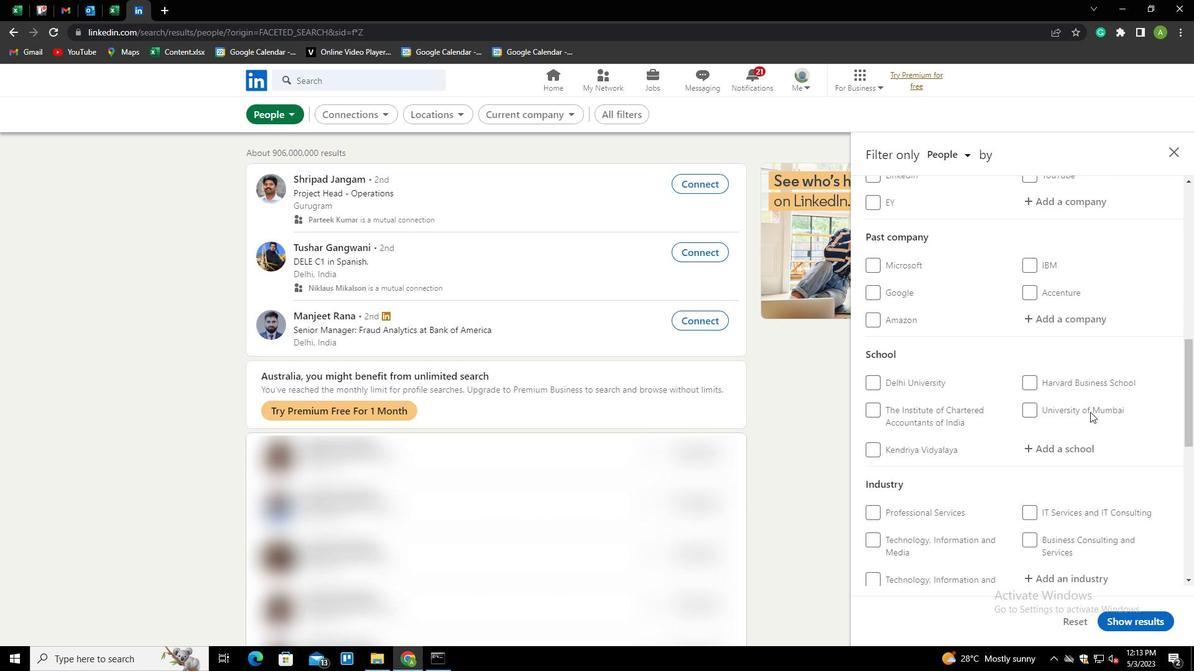 
Action: Mouse scrolled (1090, 413) with delta (0, 0)
Screenshot: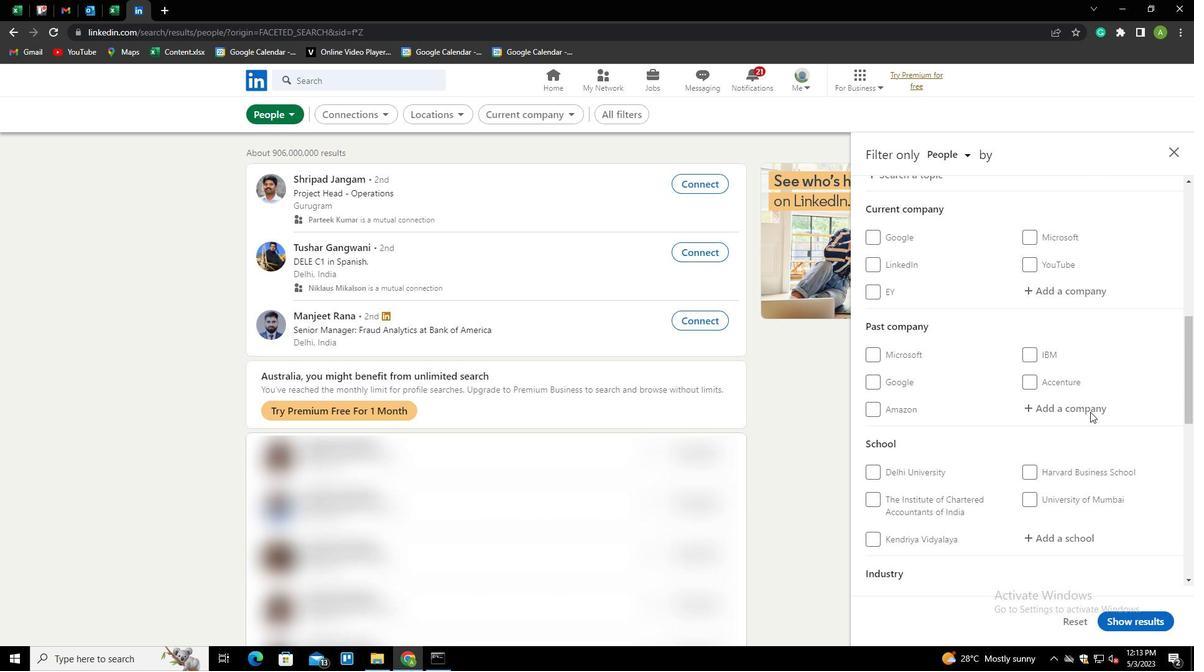 
Action: Mouse moved to (1053, 344)
Screenshot: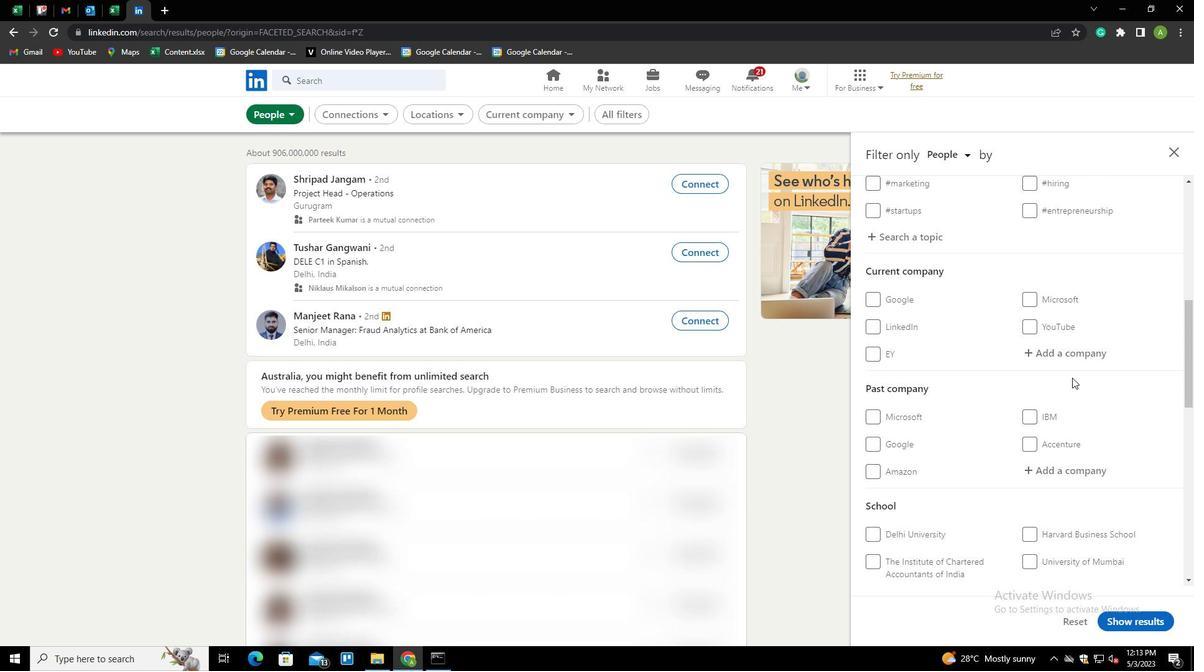 
Action: Mouse pressed left at (1053, 344)
Screenshot: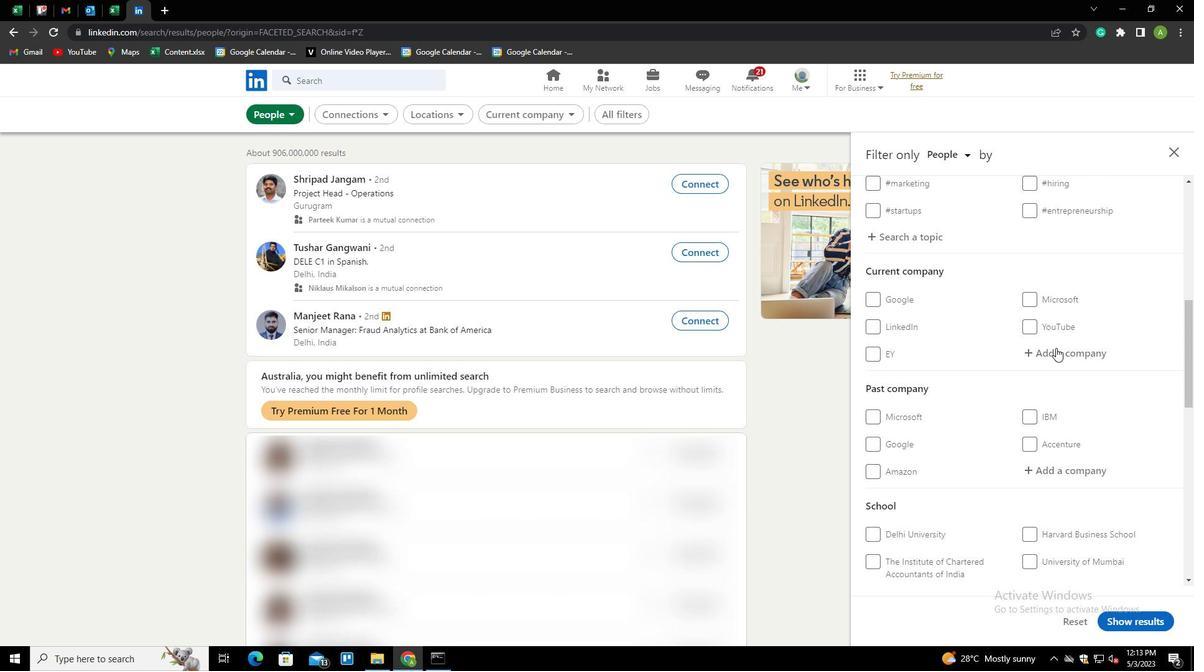 
Action: Key pressed <Key.shift>VERITAS<Key.space><Key.shift>TECHNO<Key.down><Key.enter>
Screenshot: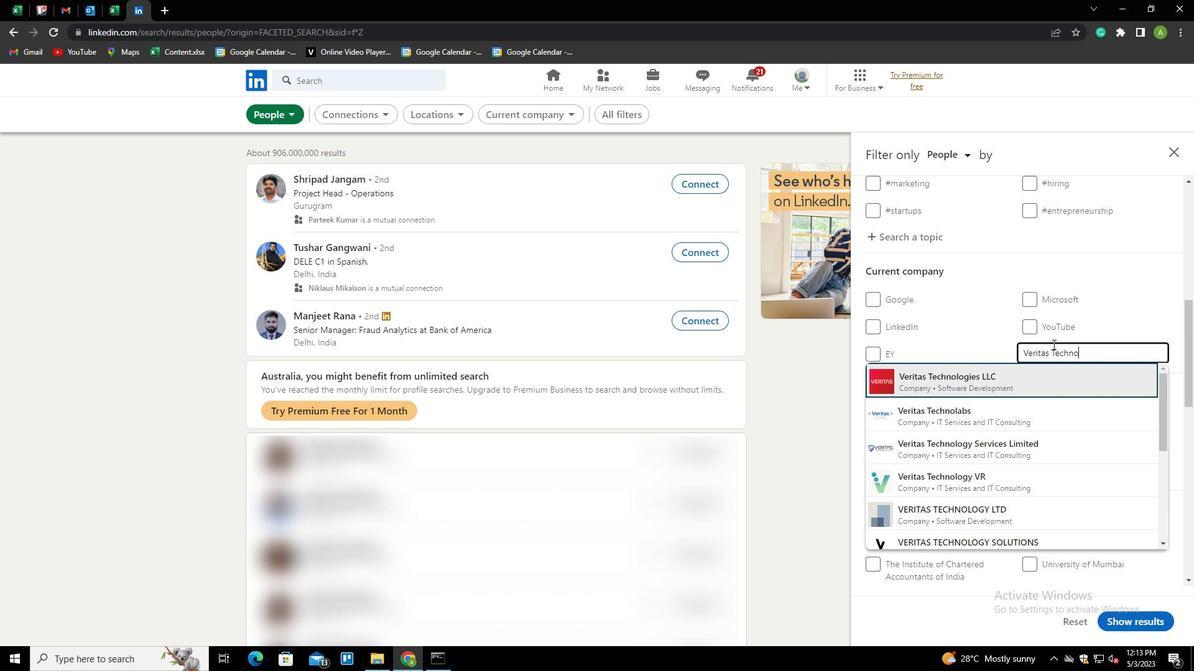 
Action: Mouse scrolled (1053, 344) with delta (0, 0)
Screenshot: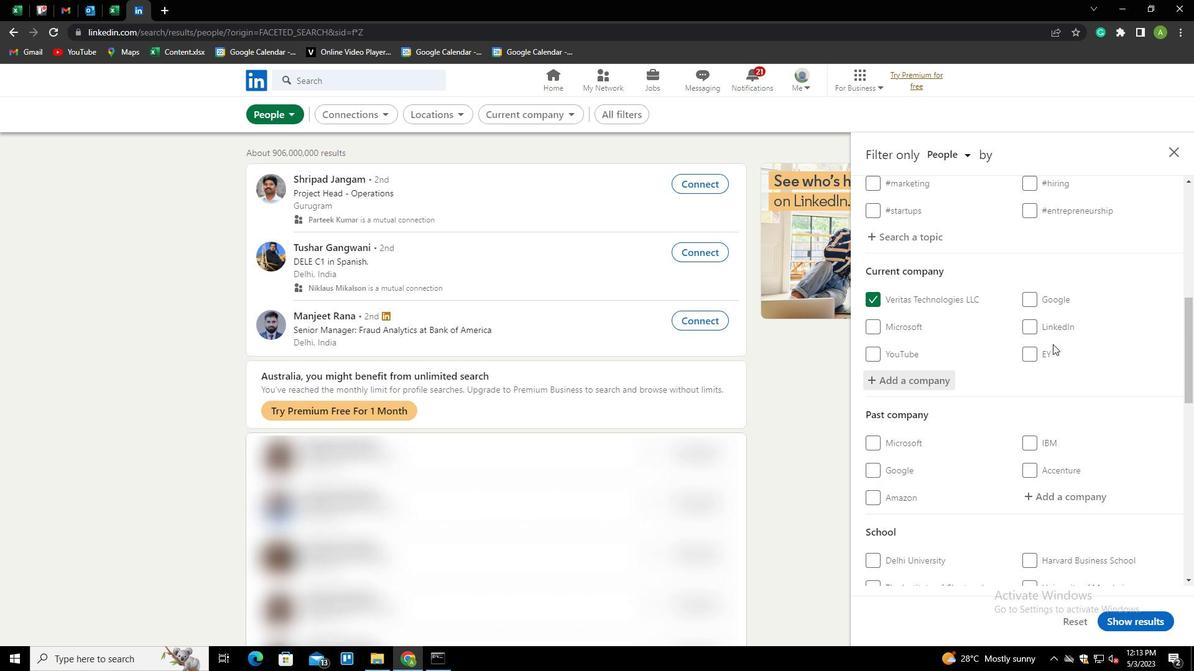 
Action: Mouse scrolled (1053, 344) with delta (0, 0)
Screenshot: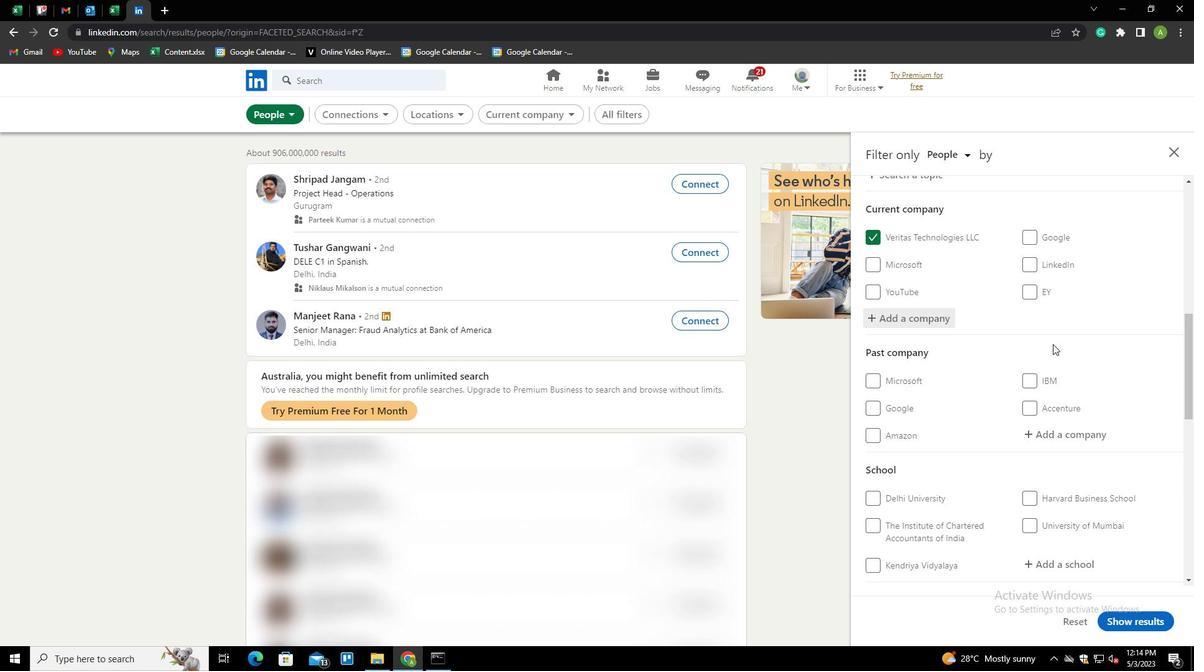 
Action: Mouse scrolled (1053, 344) with delta (0, 0)
Screenshot: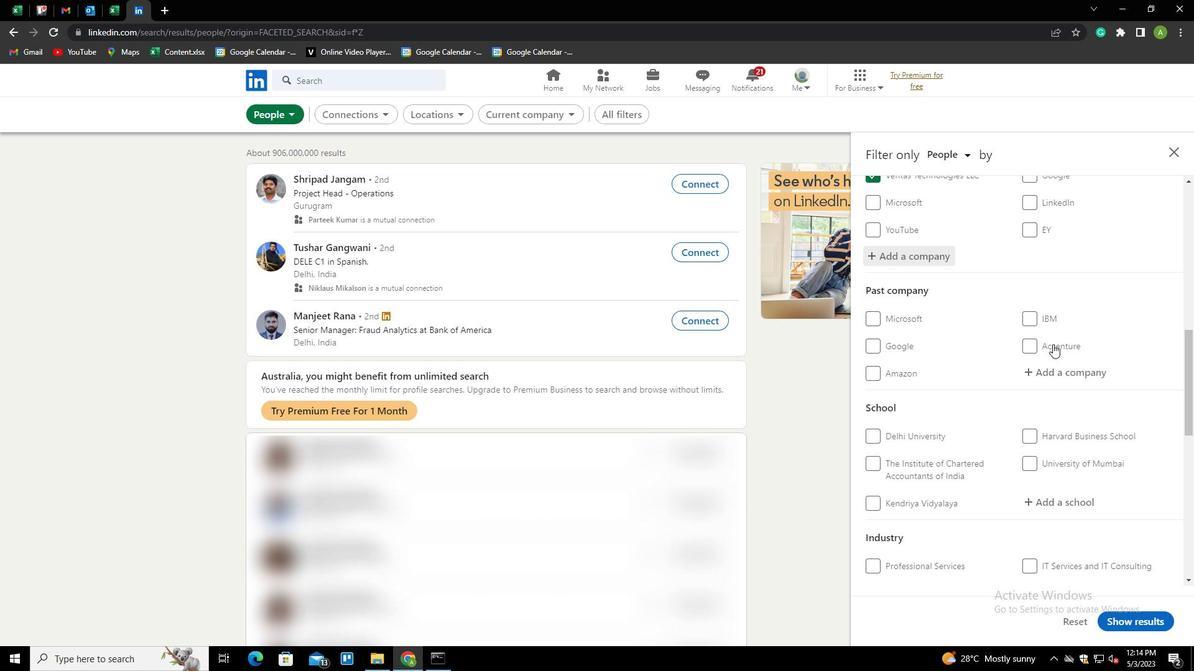 
Action: Mouse scrolled (1053, 344) with delta (0, 0)
Screenshot: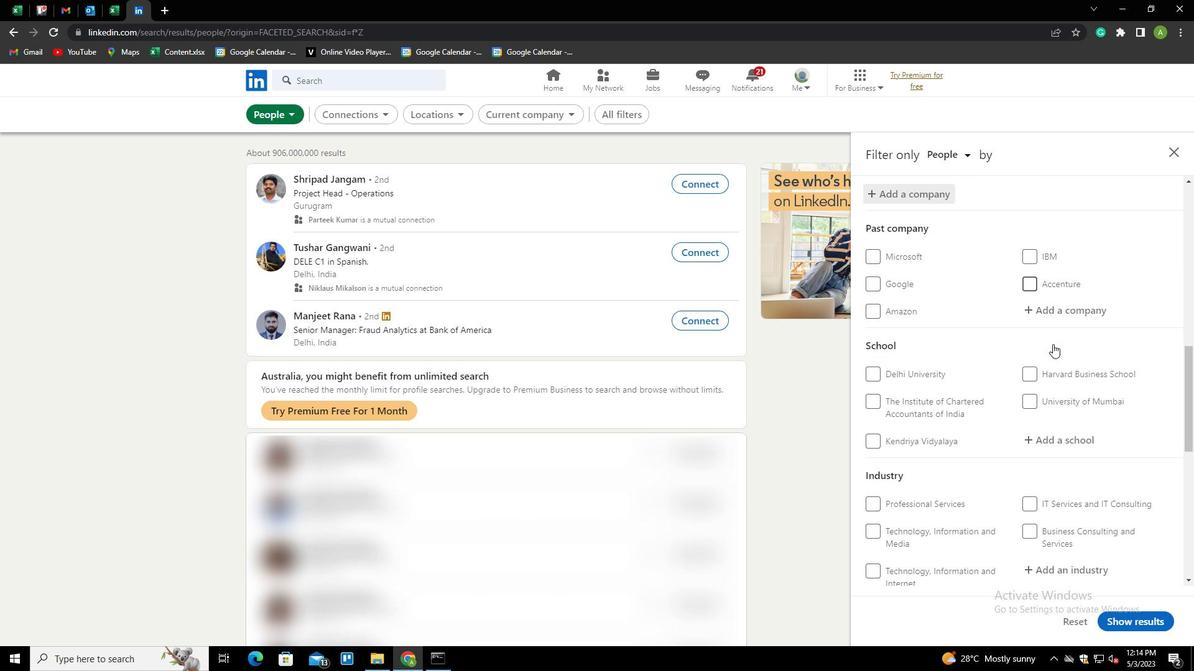 
Action: Mouse scrolled (1053, 344) with delta (0, 0)
Screenshot: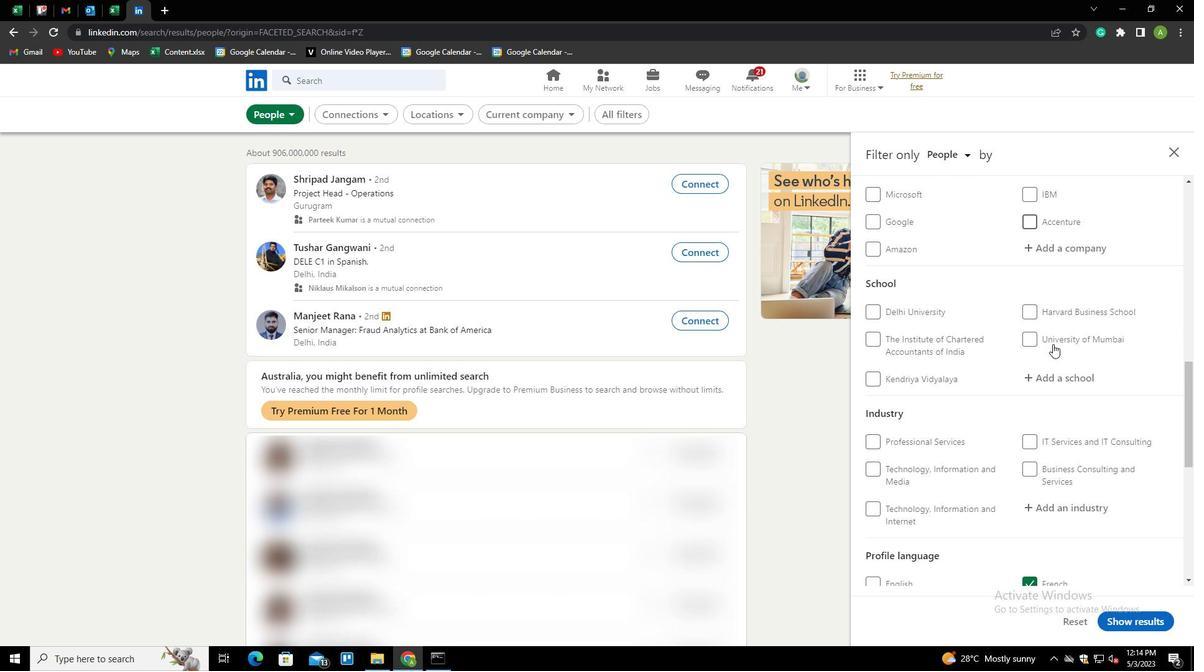 
Action: Mouse moved to (1049, 316)
Screenshot: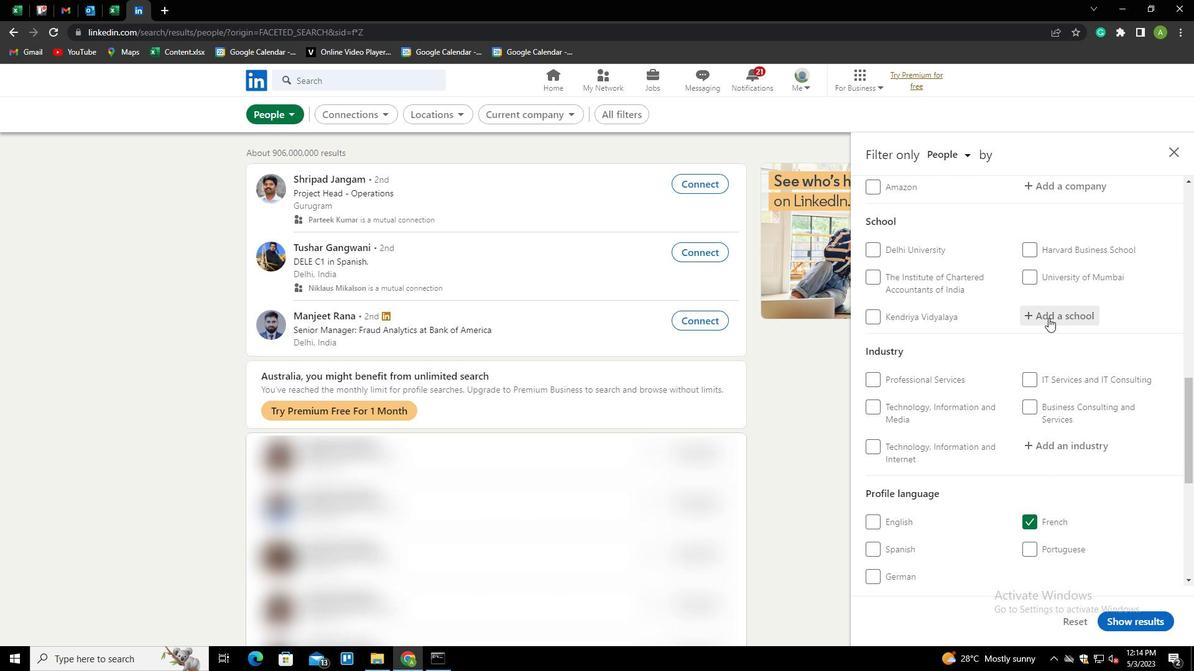 
Action: Mouse pressed left at (1049, 316)
Screenshot: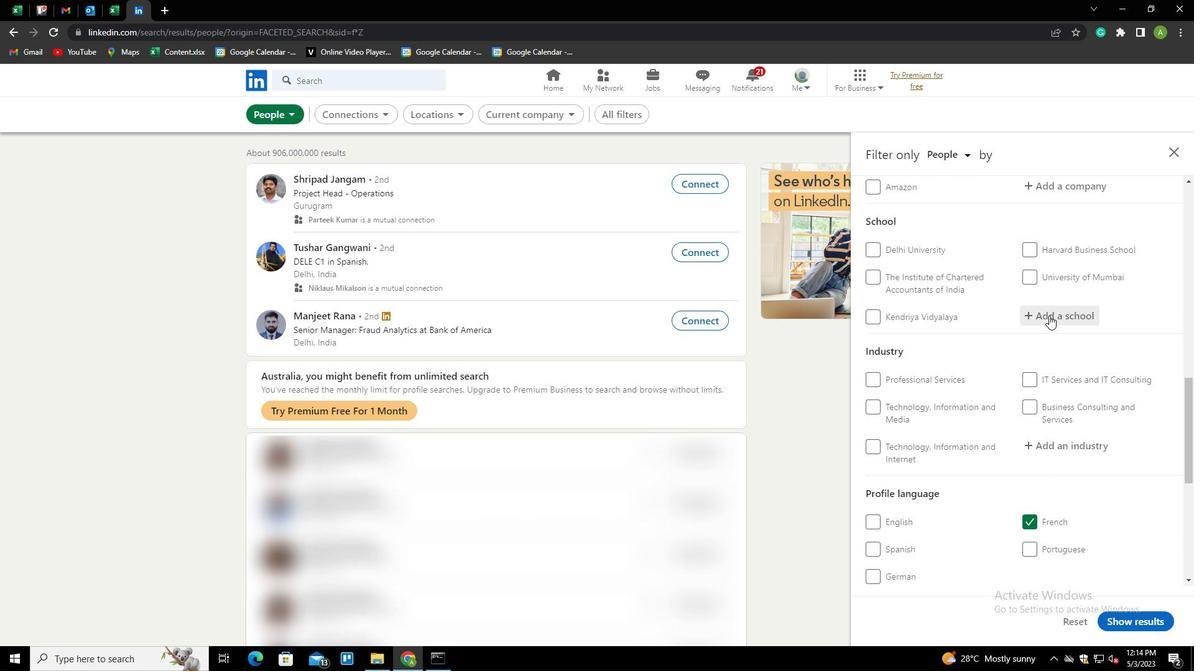 
Action: Mouse moved to (1053, 316)
Screenshot: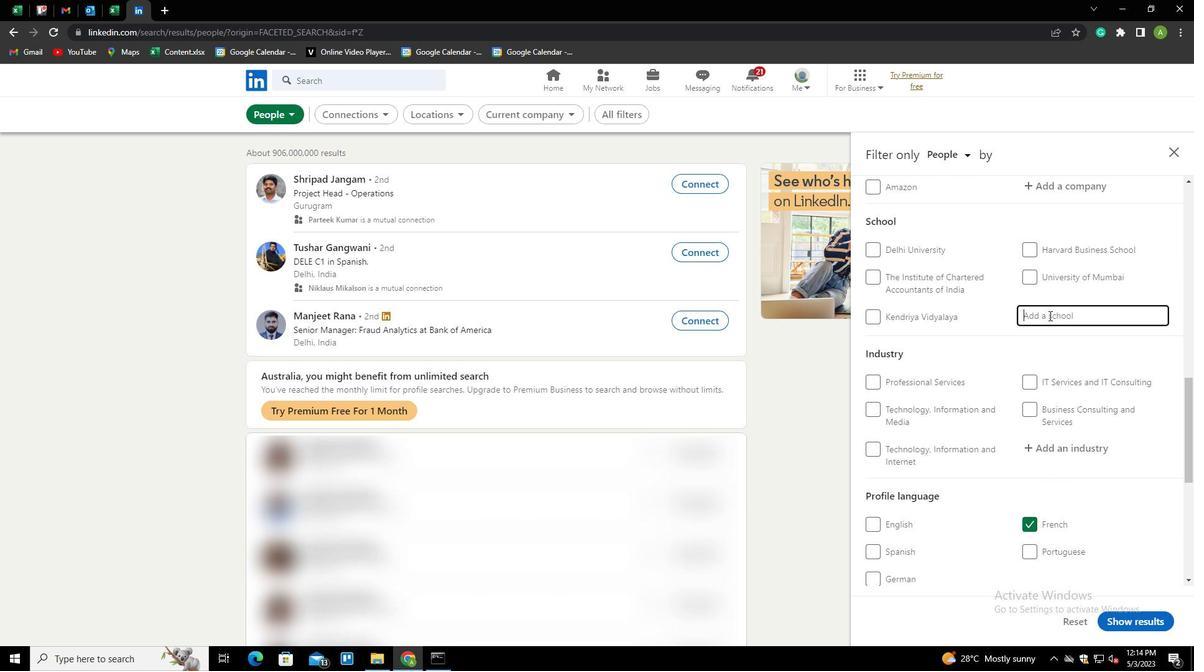 
Action: Mouse pressed left at (1053, 316)
Screenshot: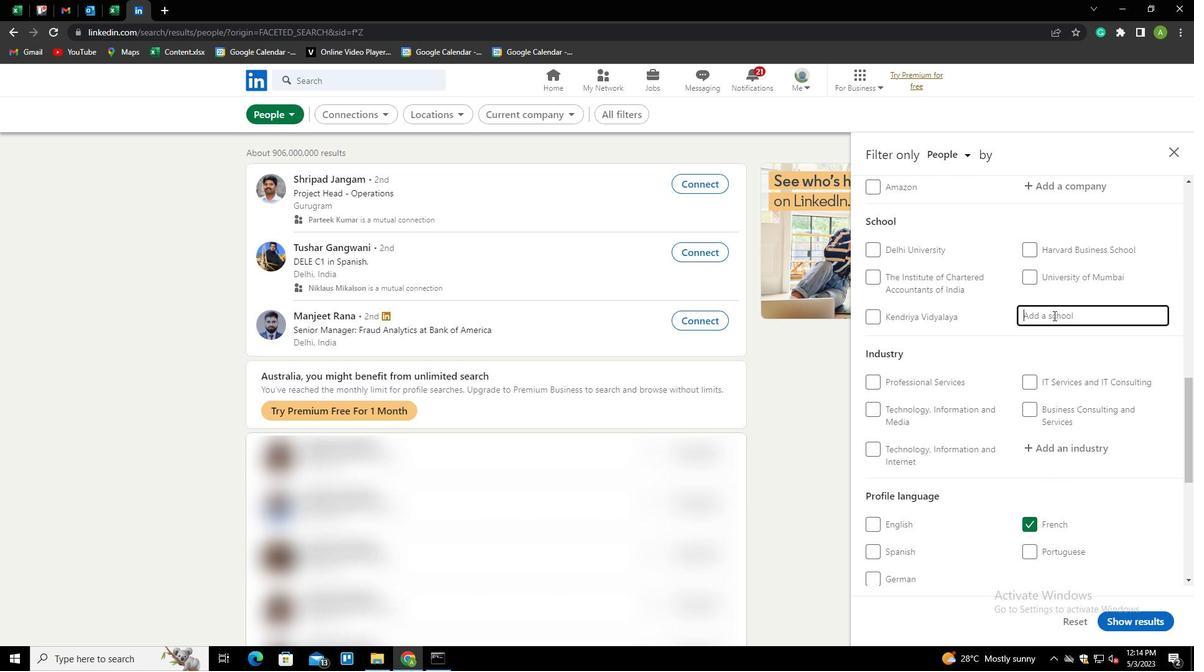 
Action: Key pressed <Key.shift><Key.shift><Key.shift><Key.shift><Key.shift><Key.shift><Key.shift><Key.shift><Key.shift><Key.shift><Key.shift><Key.shift><Key.shift><Key.shift><Key.shift><Key.shift><Key.shift><Key.shift><Key.shift><Key.shift><Key.shift><Key.shift><Key.shift><Key.shift><Key.shift><Key.shift><Key.shift><Key.shift><Key.shift><Key.shift><Key.shift><Key.shift><Key.shift><Key.shift><Key.shift><Key.shift><Key.shift><Key.shift><Key.shift>ST.<Key.space><Key.shift><Key.shift><Key.shift><Key.shift><Key.shift><Key.shift>B<Key.backspace>COLUMBA'S<Key.space><Key.shift>SCHOOL<Key.down><Key.enter>
Screenshot: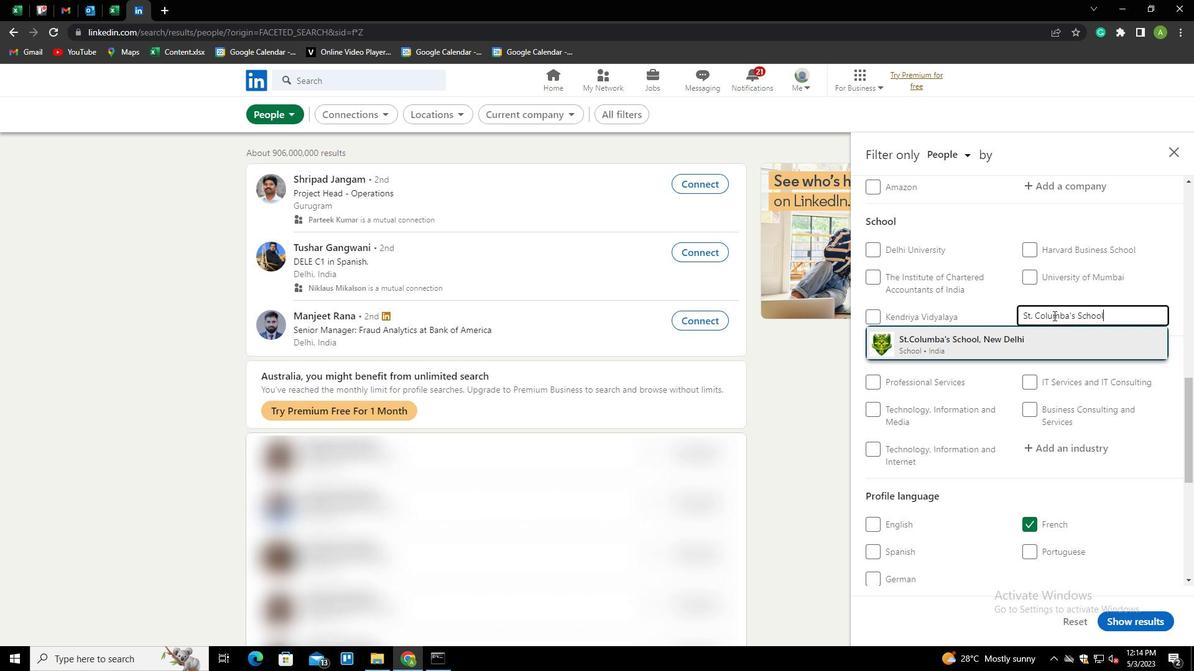 
Action: Mouse scrolled (1053, 315) with delta (0, 0)
Screenshot: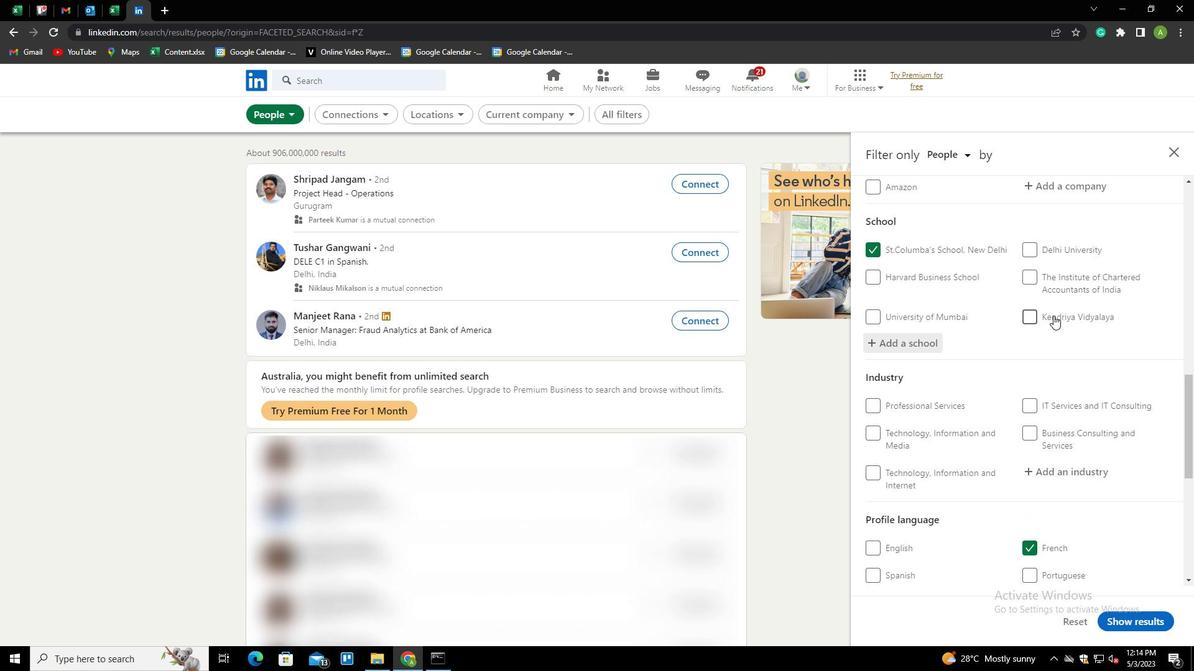 
Action: Mouse scrolled (1053, 315) with delta (0, 0)
Screenshot: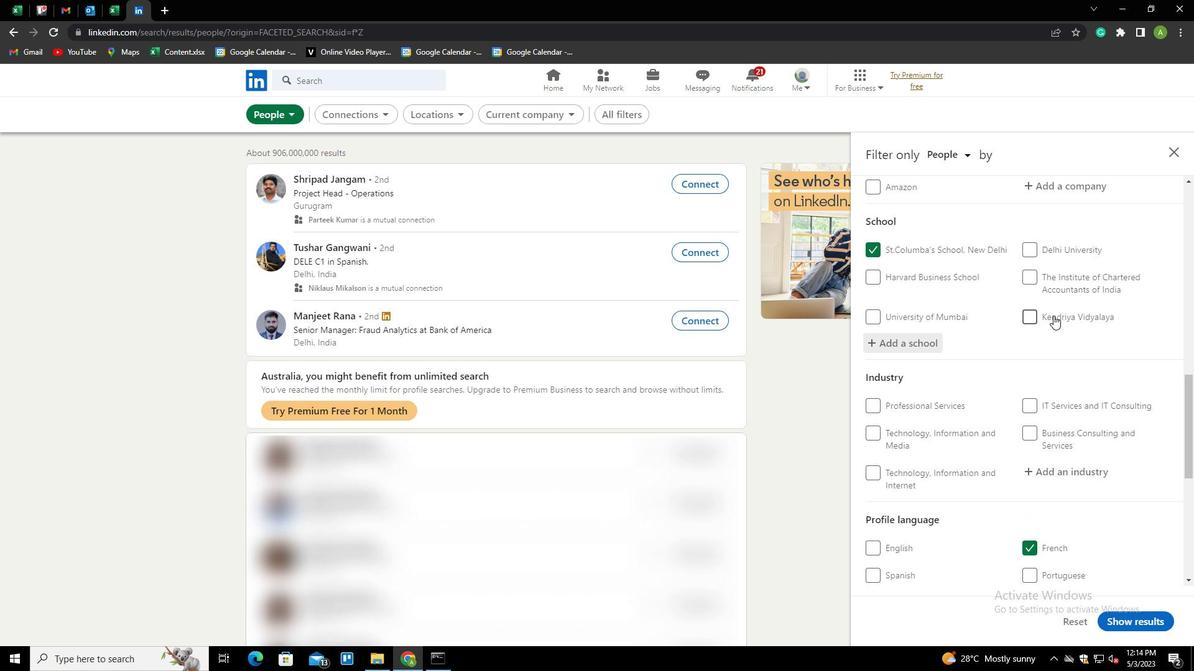 
Action: Mouse moved to (1058, 347)
Screenshot: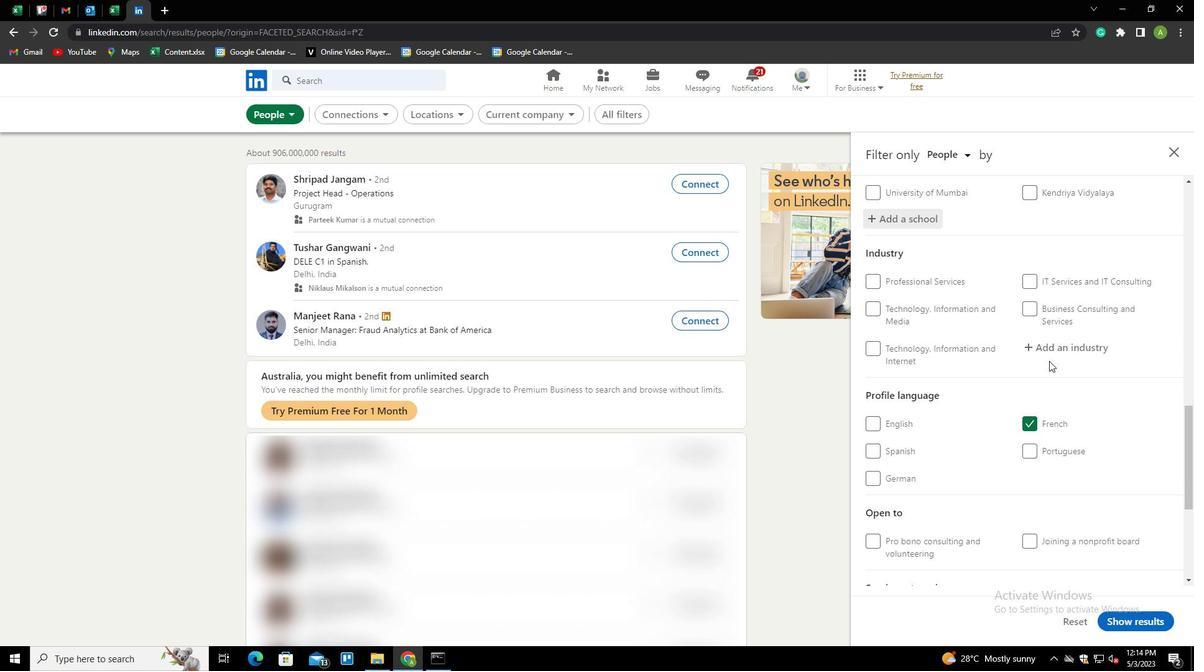 
Action: Mouse pressed left at (1058, 347)
Screenshot: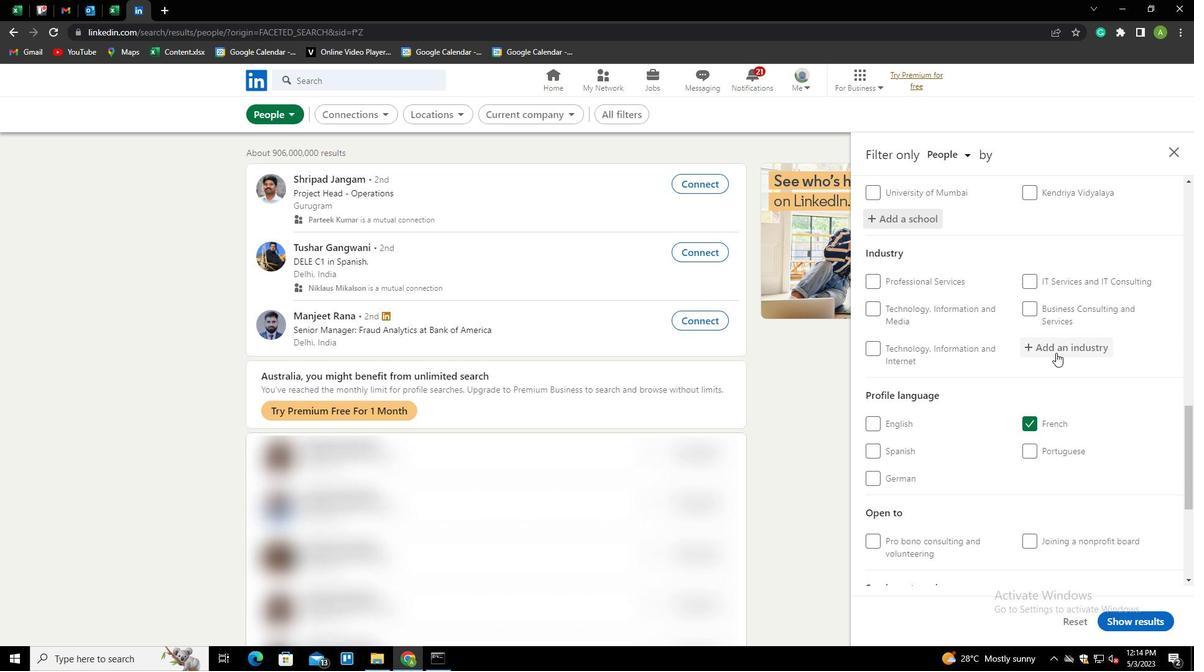 
Action: Mouse moved to (1058, 347)
Screenshot: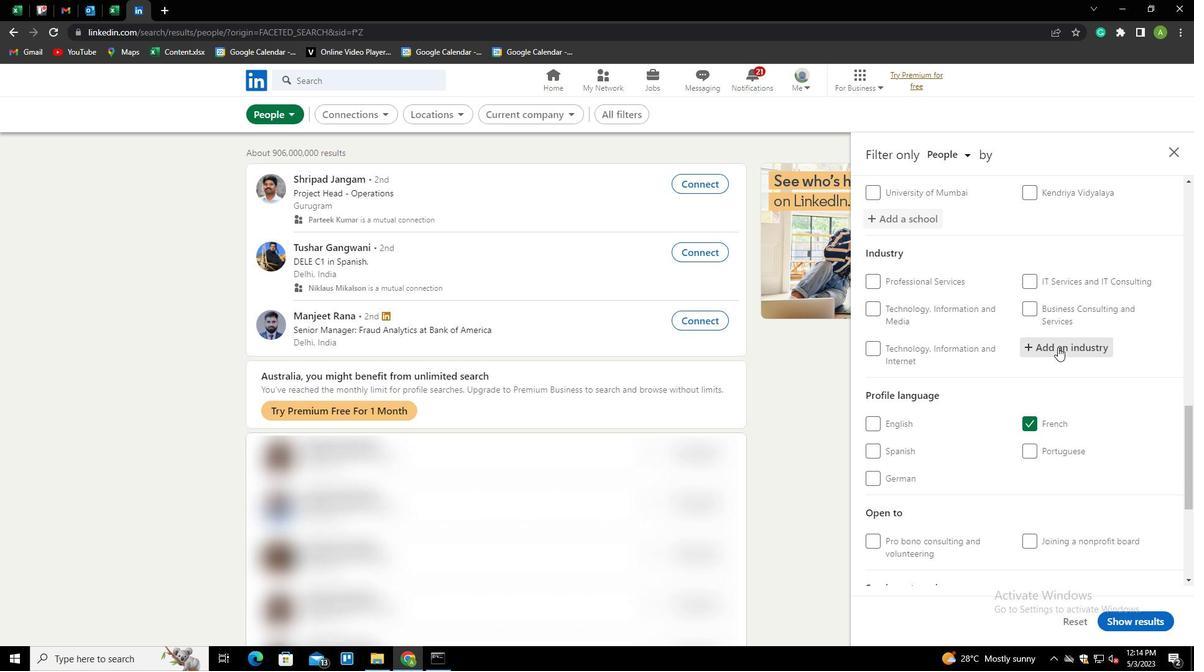 
Action: Mouse pressed left at (1058, 347)
Screenshot: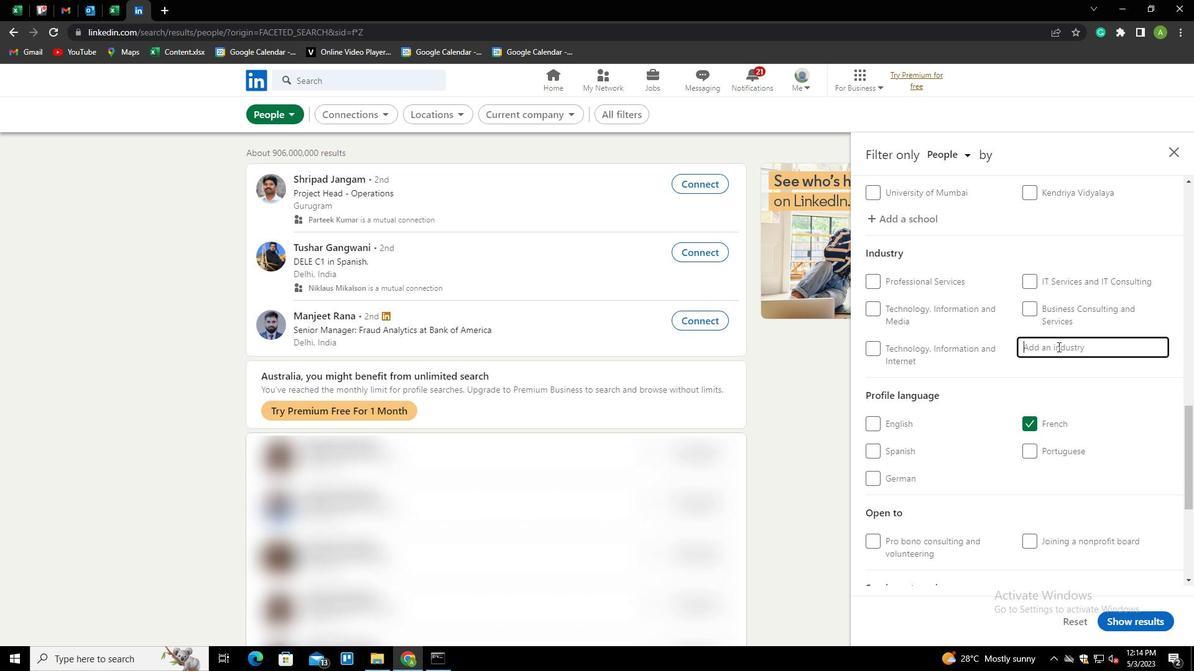 
Action: Key pressed <Key.shift>LEASING<Key.space><Key.shift>RESIDENTAL<Key.down><Key.backspace><Key.backspace><Key.backspace><Key.backspace><Key.down><Key.down><Key.enter>
Screenshot: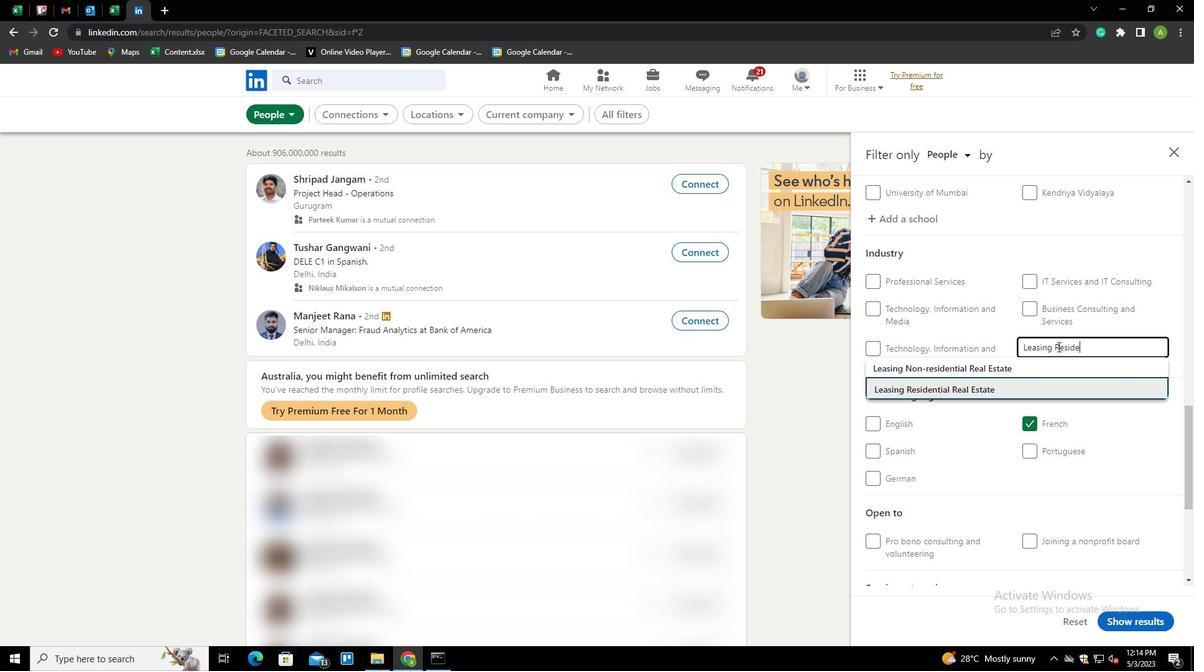 
Action: Mouse scrolled (1058, 346) with delta (0, 0)
Screenshot: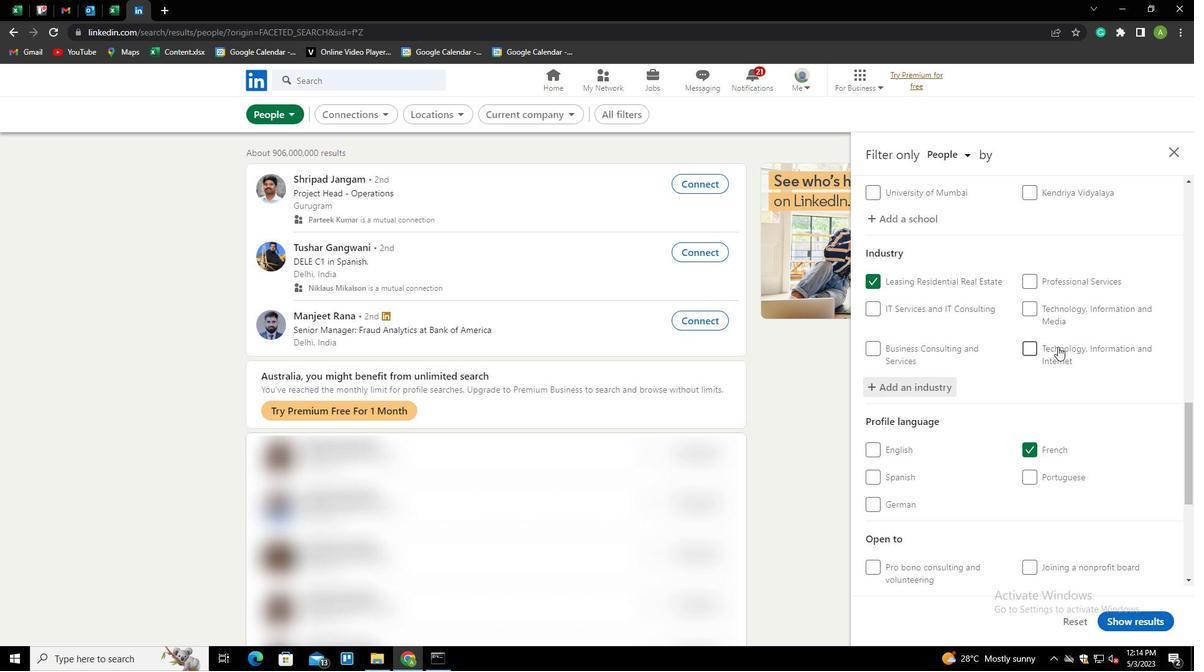 
Action: Mouse scrolled (1058, 346) with delta (0, 0)
Screenshot: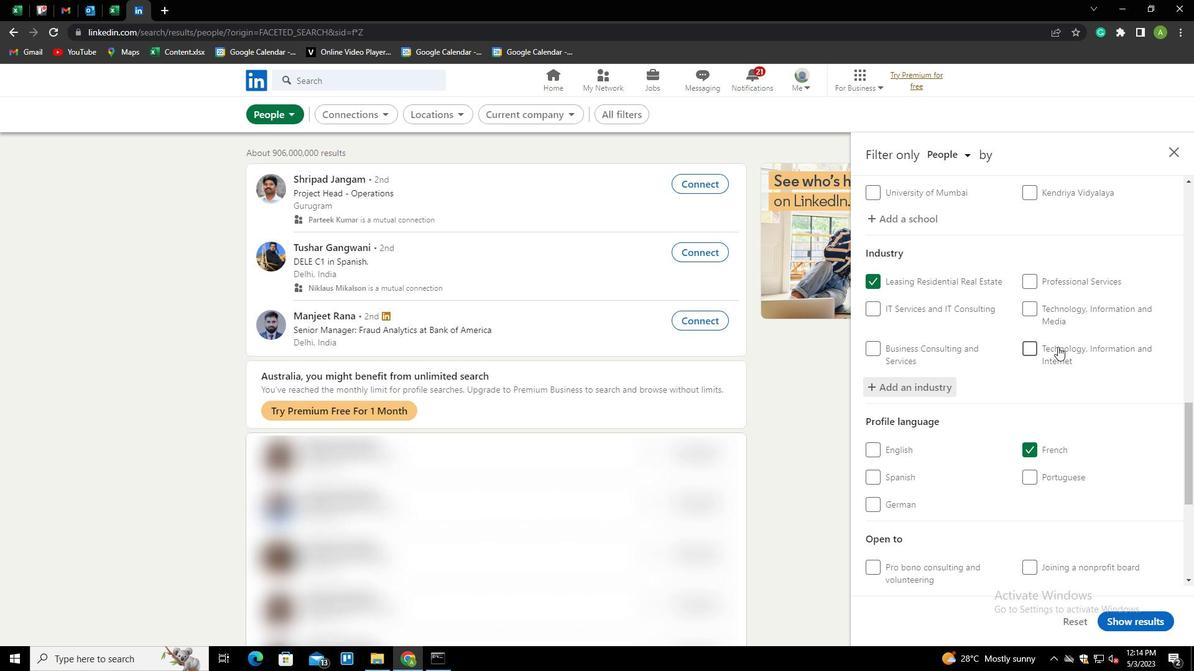
Action: Mouse scrolled (1058, 346) with delta (0, 0)
Screenshot: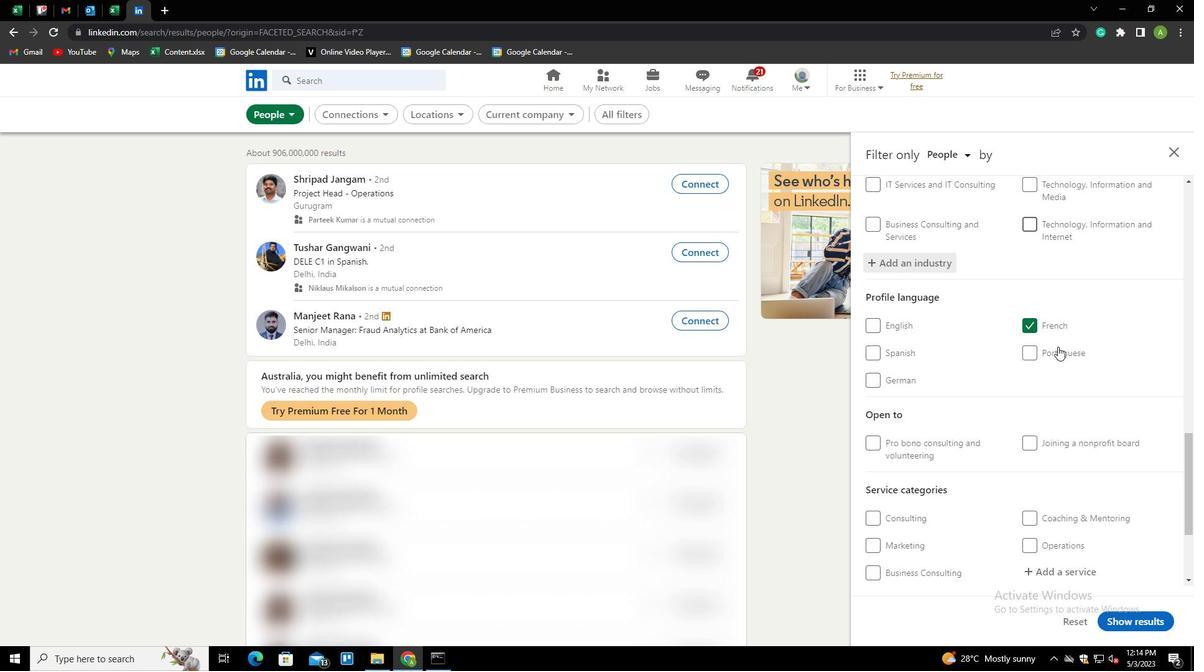 
Action: Mouse scrolled (1058, 346) with delta (0, 0)
Screenshot: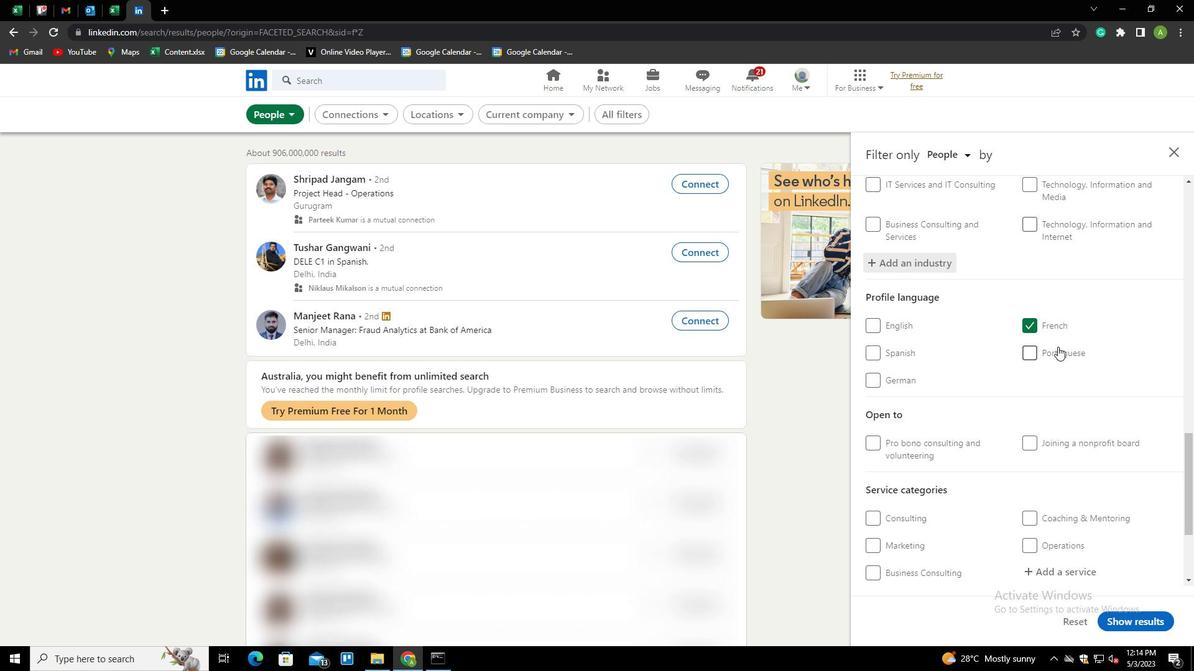 
Action: Mouse scrolled (1058, 346) with delta (0, 0)
Screenshot: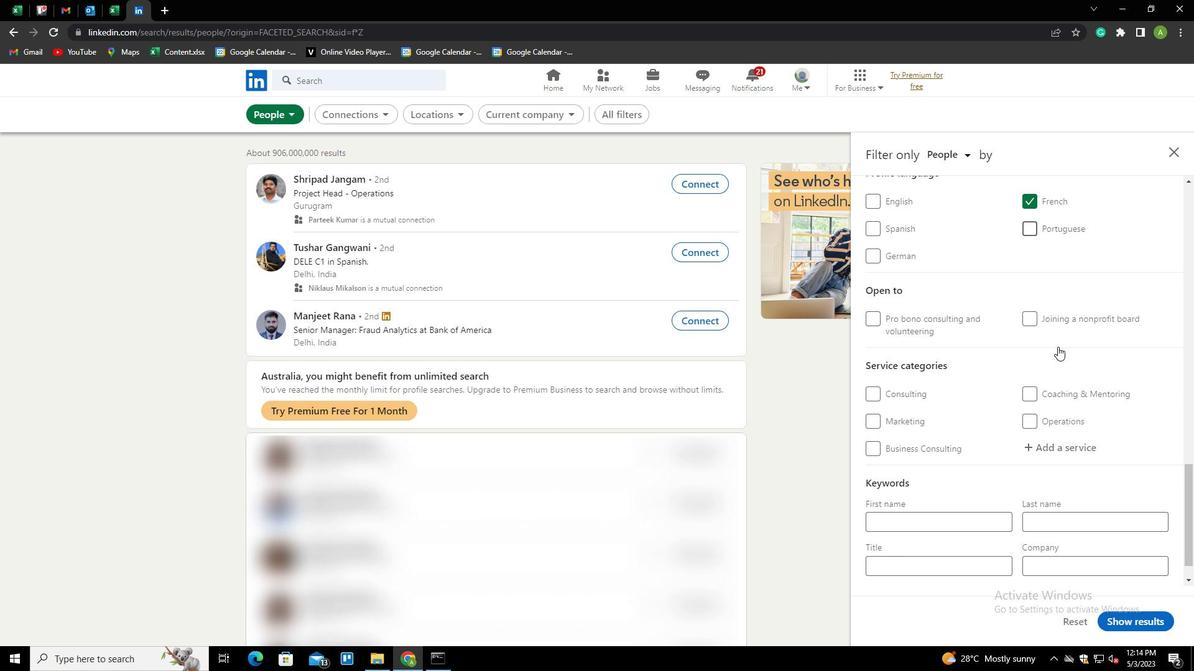 
Action: Mouse scrolled (1058, 346) with delta (0, 0)
Screenshot: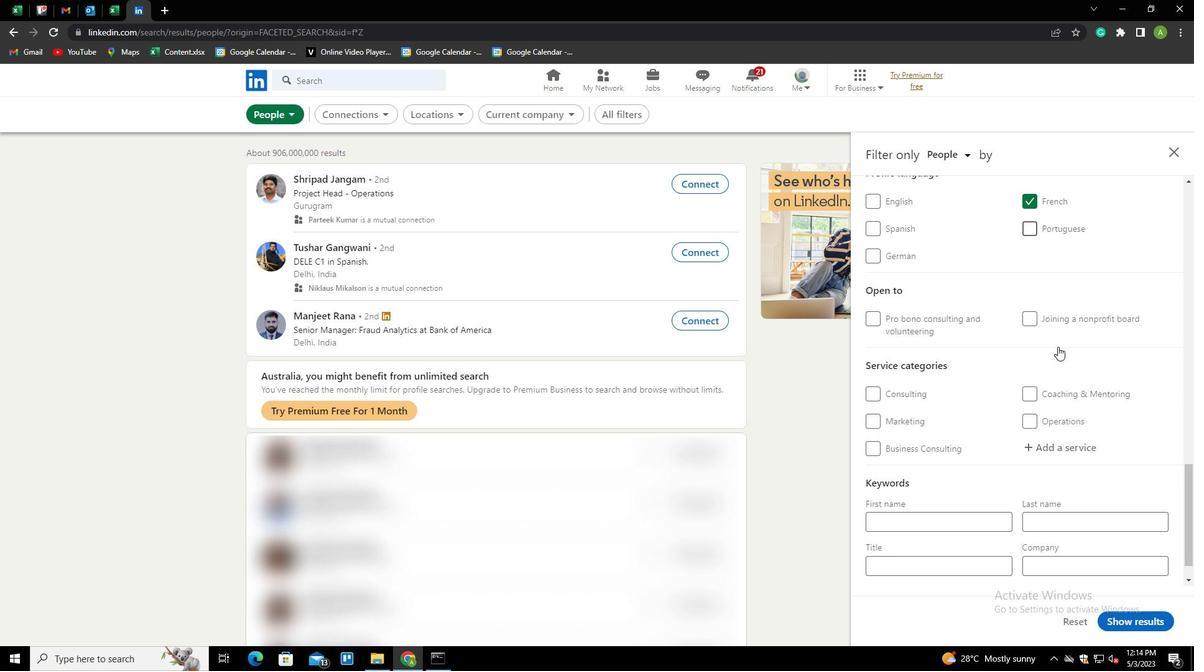 
Action: Mouse moved to (1056, 409)
Screenshot: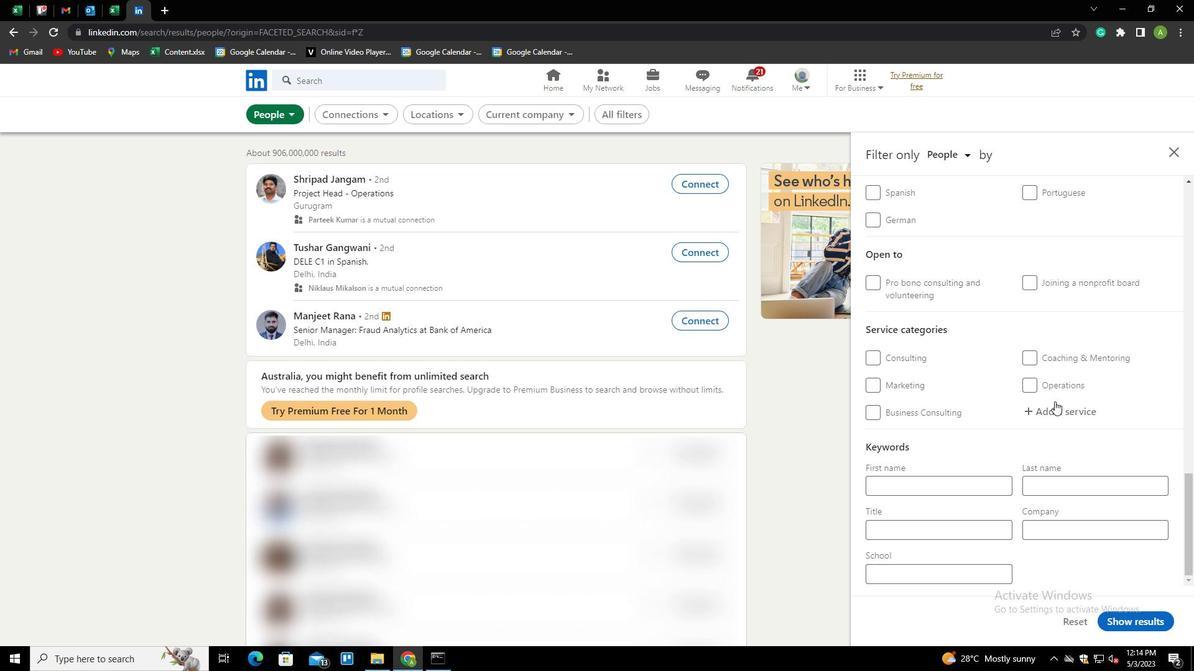 
Action: Mouse pressed left at (1056, 409)
Screenshot: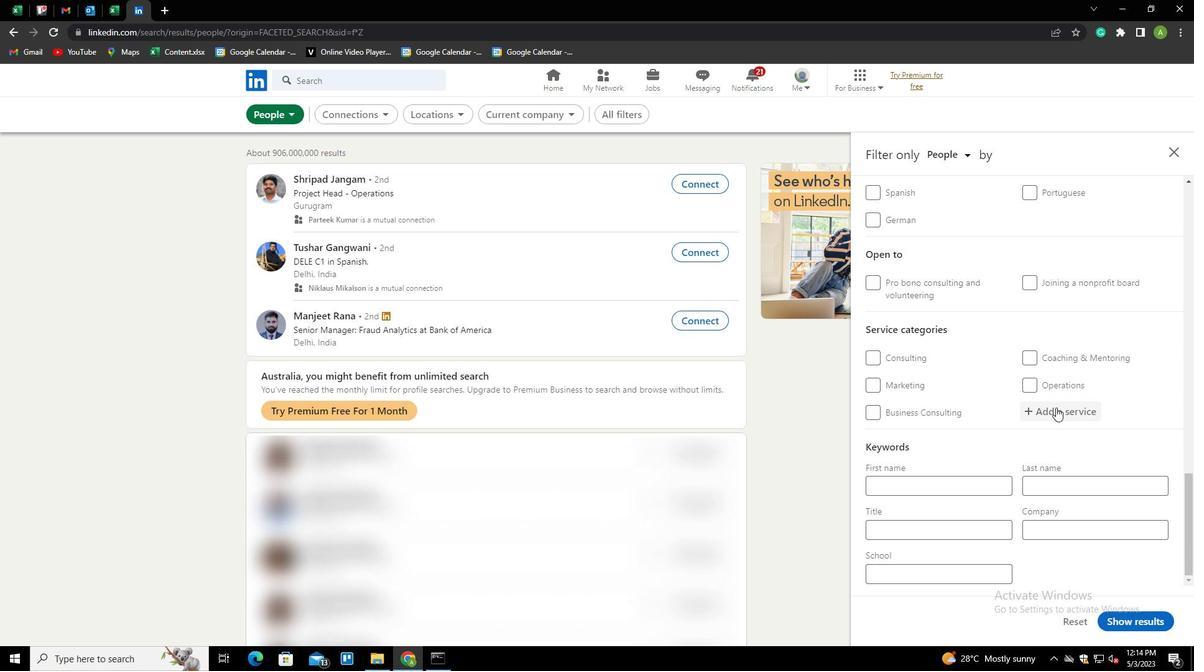 
Action: Mouse moved to (1056, 410)
Screenshot: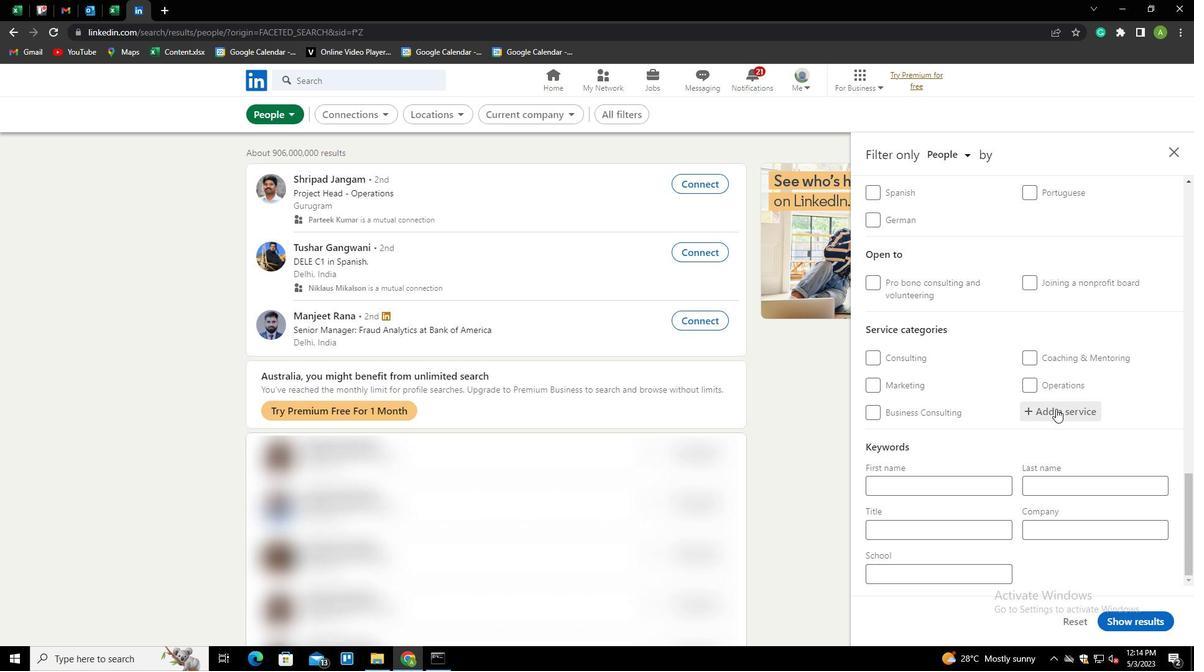
Action: Key pressed <Key.shift><Key.shift><Key.shift><Key.shift><Key.shift><Key.shift><Key.shift><Key.shift><Key.shift><Key.shift><Key.shift><Key.shift><Key.shift><Key.shift><Key.shift><Key.shift><Key.shift><Key.shift><Key.shift><Key.shift><Key.shift>VIDEO<Key.space><Key.shift>ANIMA<Key.down><Key.enter>
Screenshot: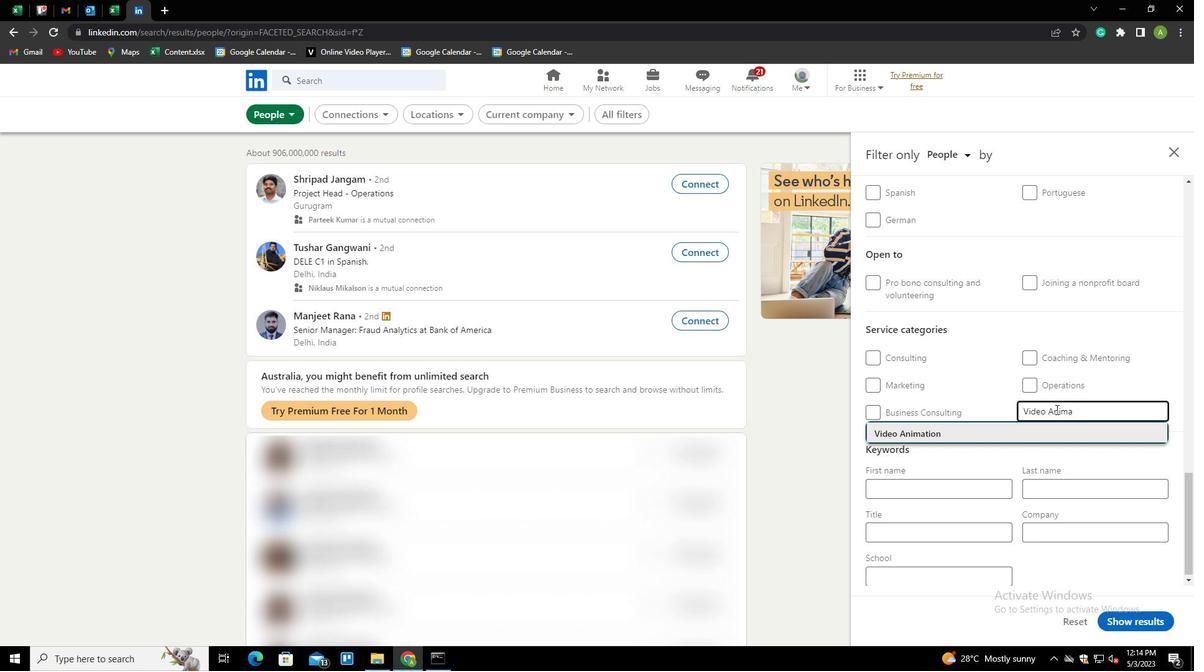 
Action: Mouse scrolled (1056, 409) with delta (0, 0)
Screenshot: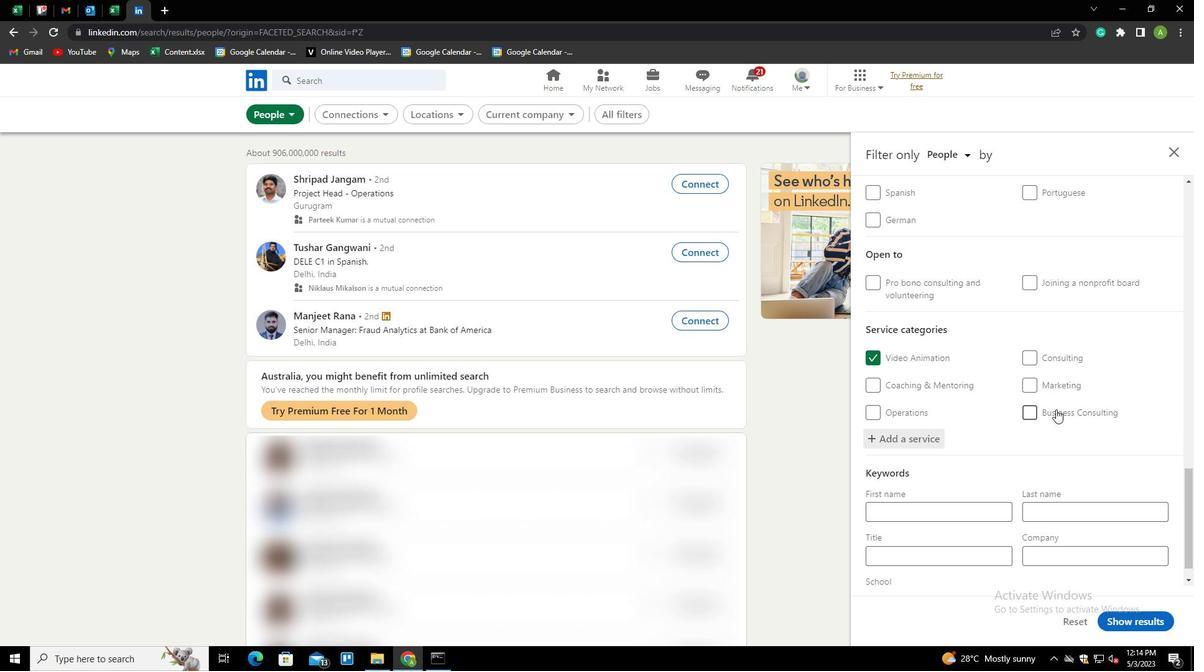 
Action: Mouse scrolled (1056, 409) with delta (0, 0)
Screenshot: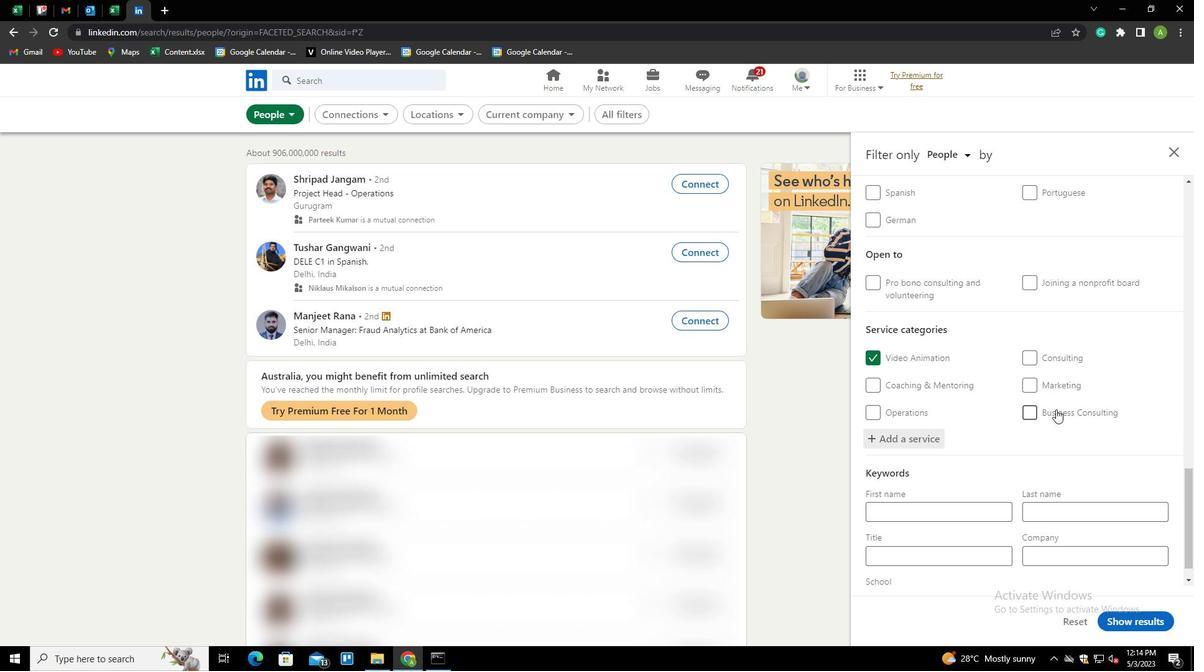
Action: Mouse scrolled (1056, 409) with delta (0, 0)
Screenshot: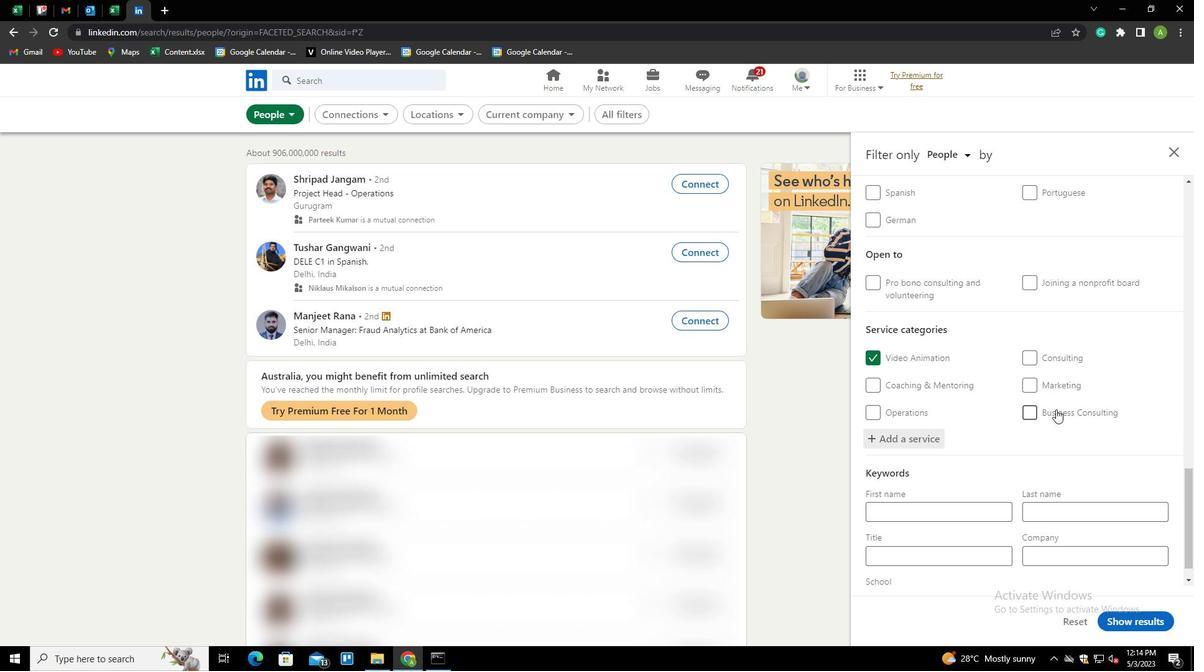 
Action: Mouse scrolled (1056, 409) with delta (0, 0)
Screenshot: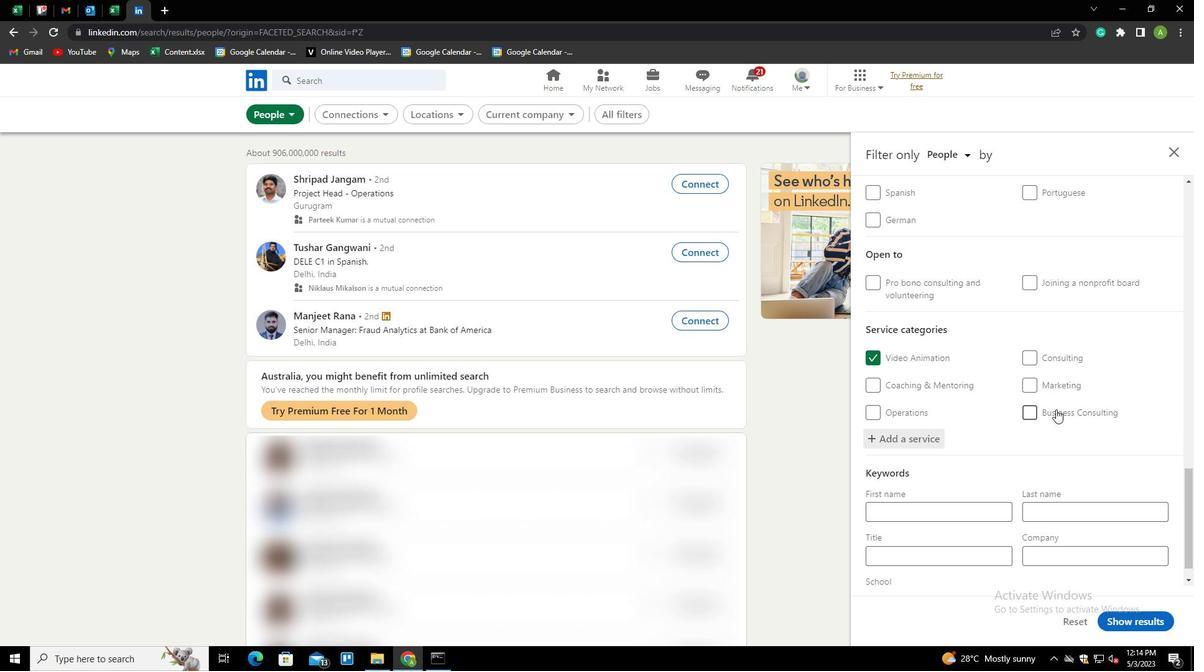 
Action: Mouse scrolled (1056, 409) with delta (0, 0)
Screenshot: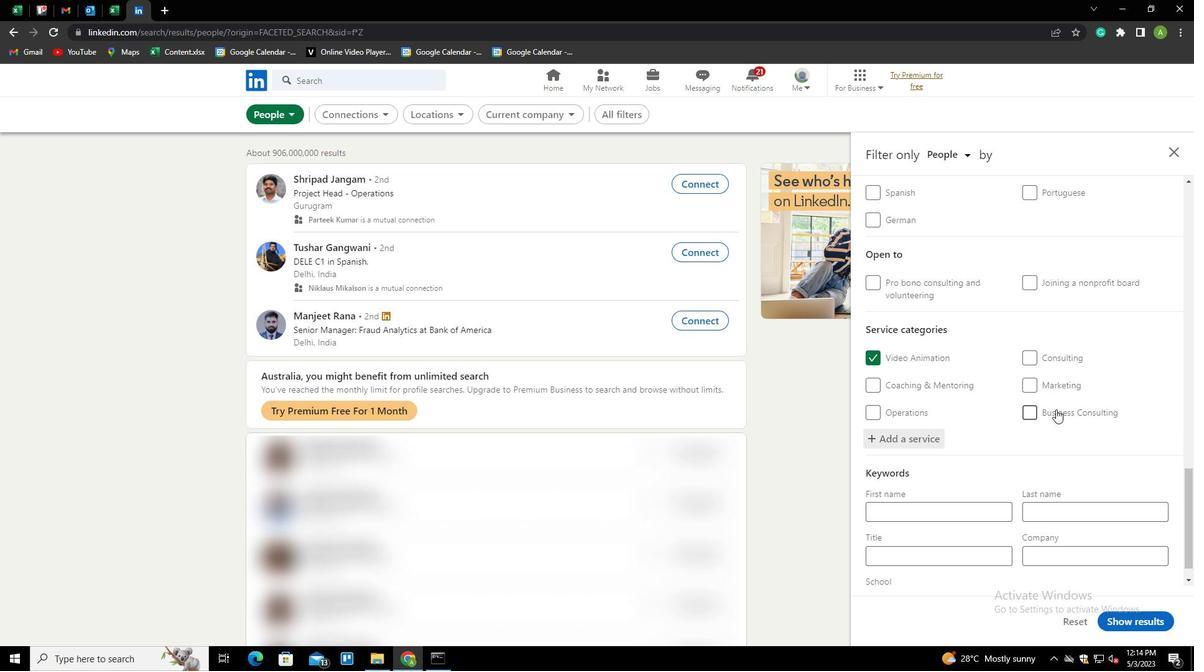 
Action: Mouse moved to (973, 530)
Screenshot: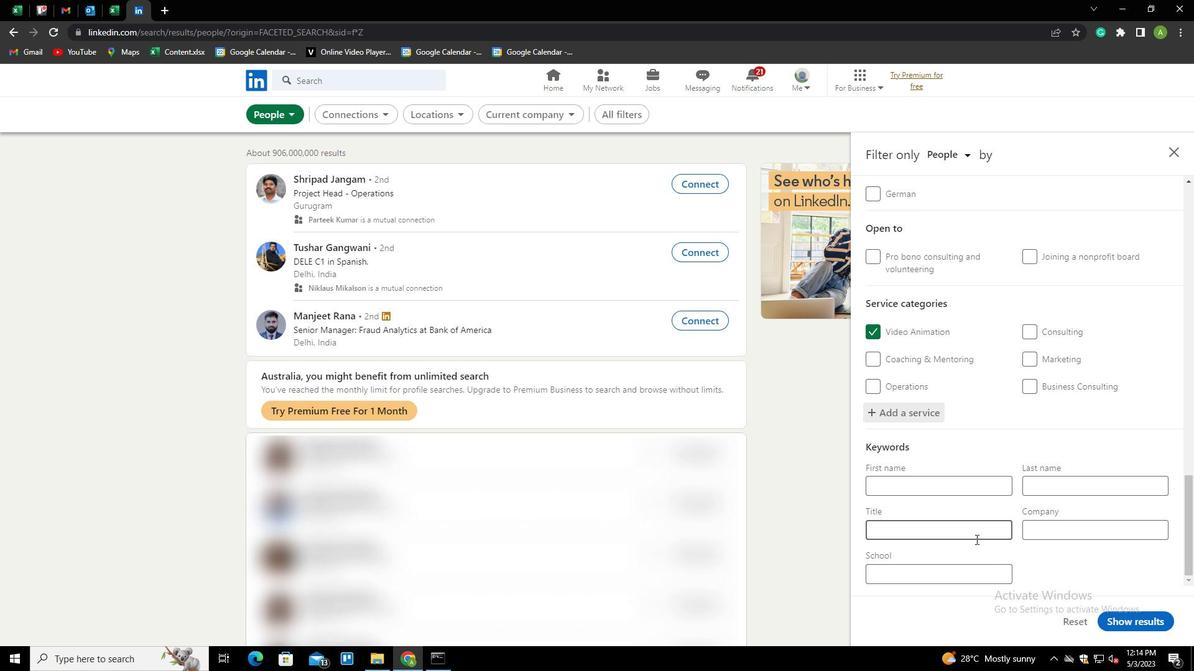 
Action: Mouse pressed left at (973, 530)
Screenshot: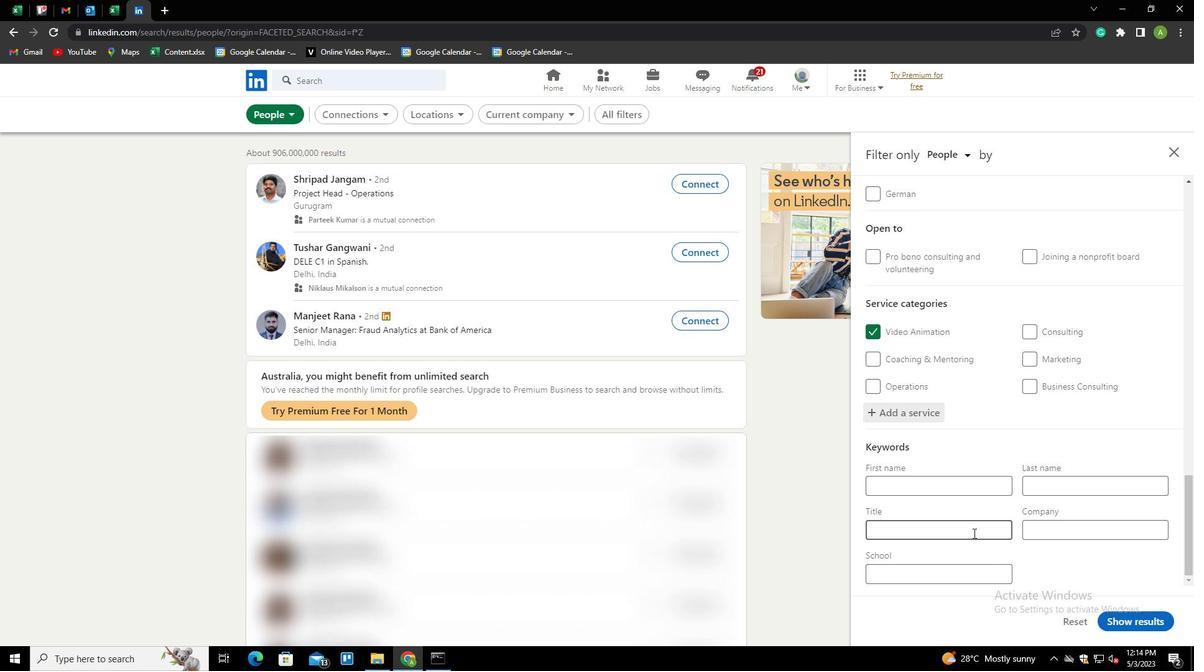 
Action: Mouse moved to (972, 530)
Screenshot: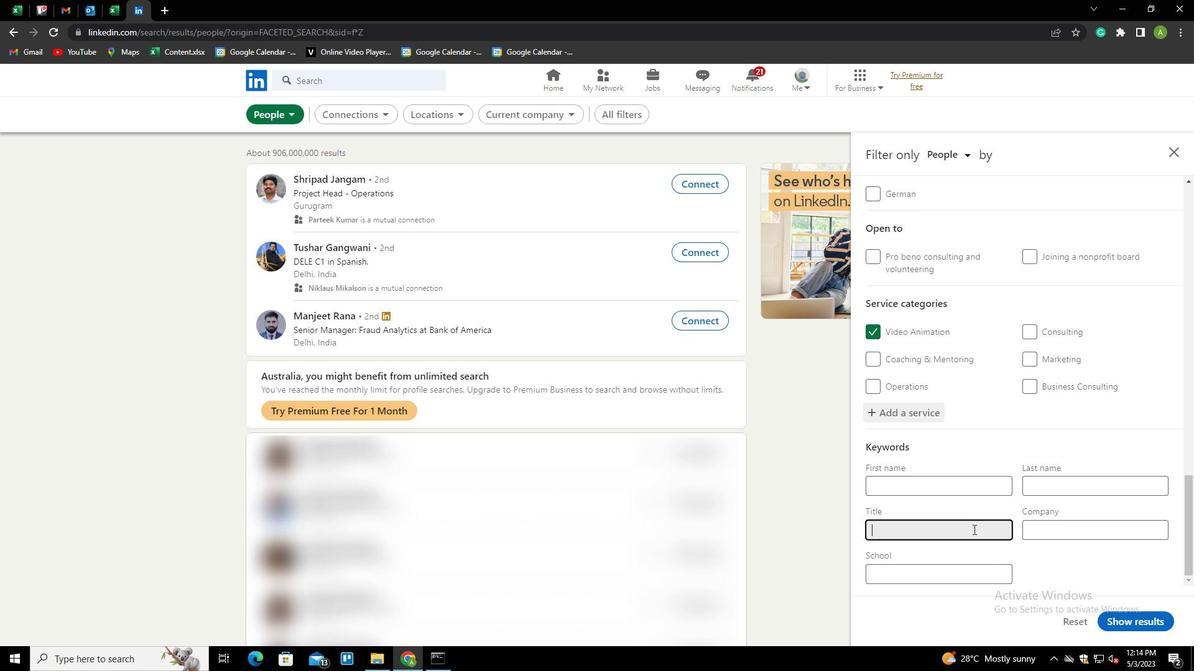 
Action: Key pressed <Key.shift><Key.shift><Key.shift>IT<Key.space><Key.shift>MANAGER
Screenshot: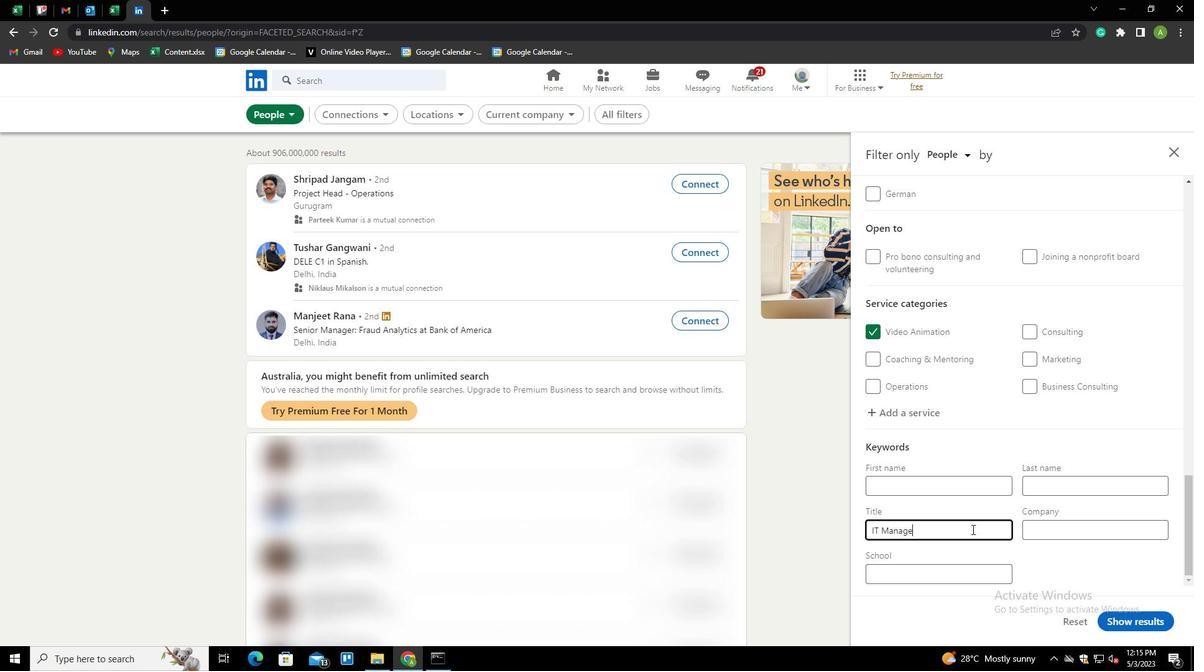 
Action: Mouse moved to (1050, 555)
Screenshot: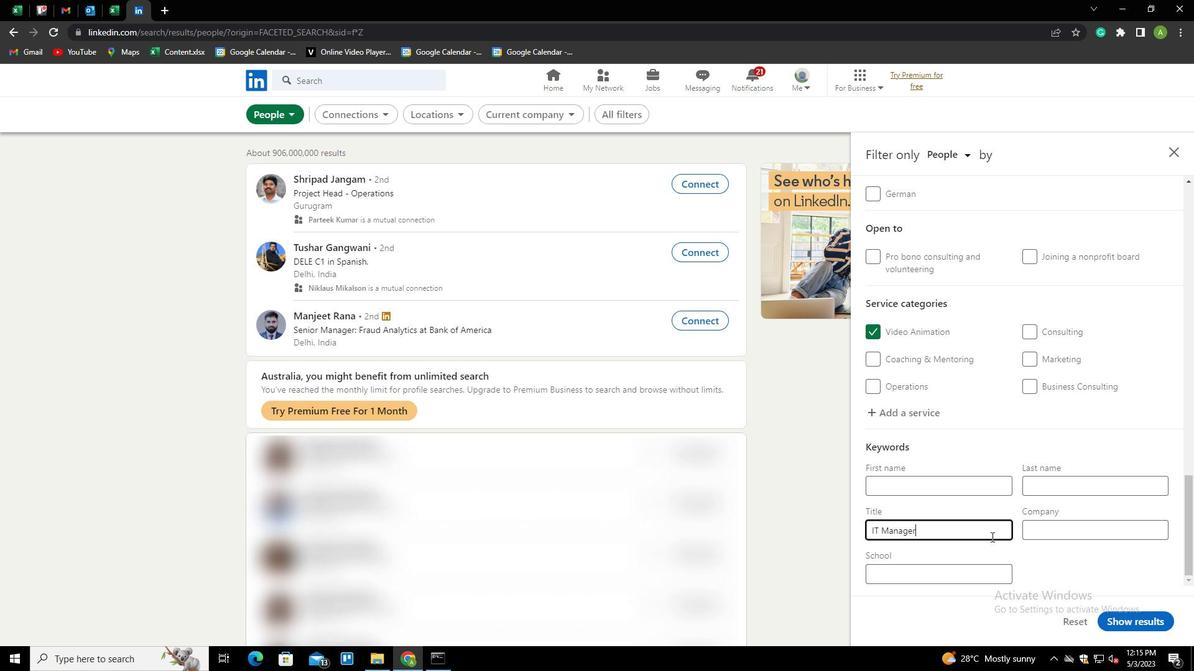 
Action: Mouse pressed left at (1050, 555)
Screenshot: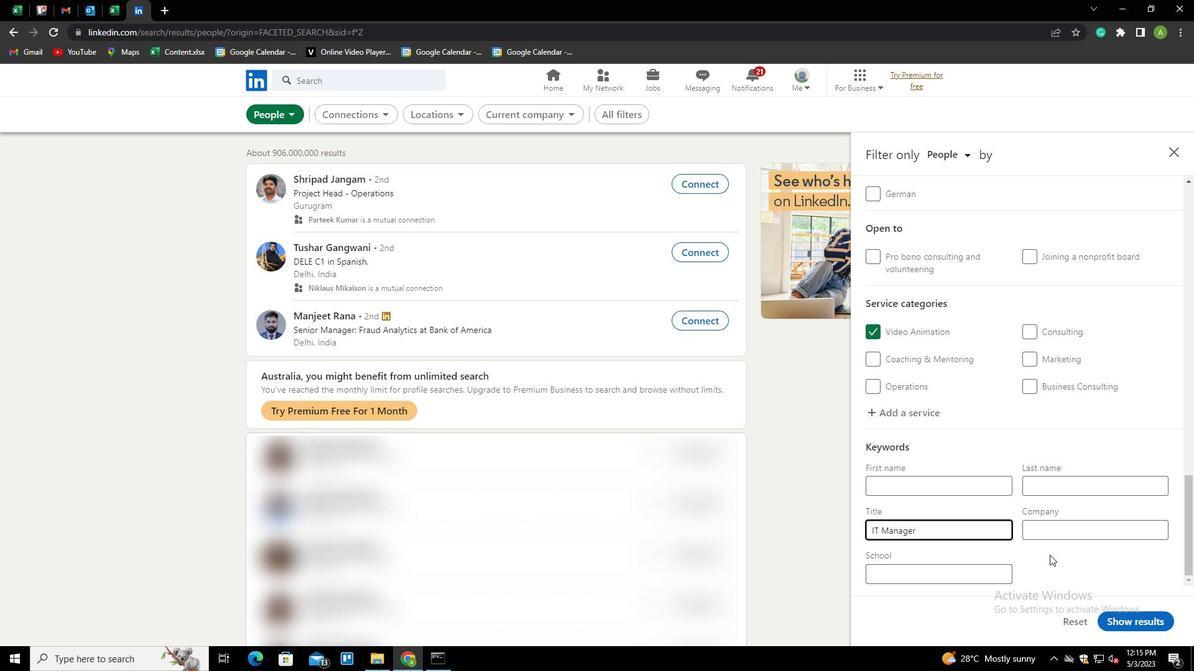 
Action: Mouse moved to (1131, 616)
Screenshot: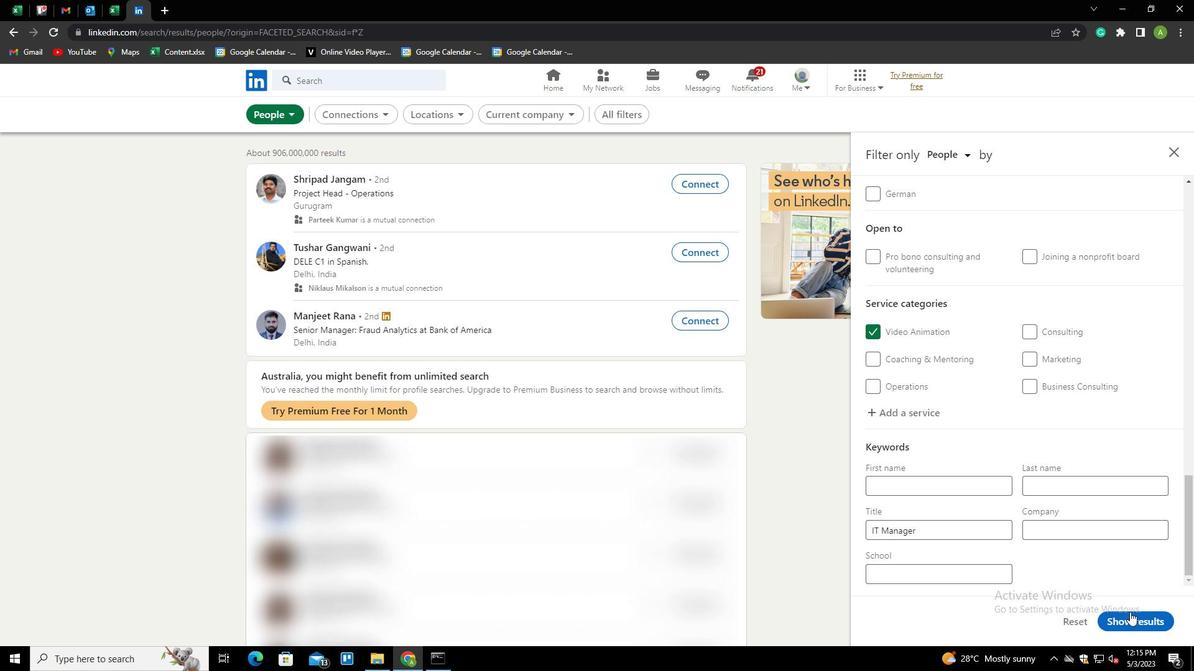 
Action: Mouse pressed left at (1131, 616)
Screenshot: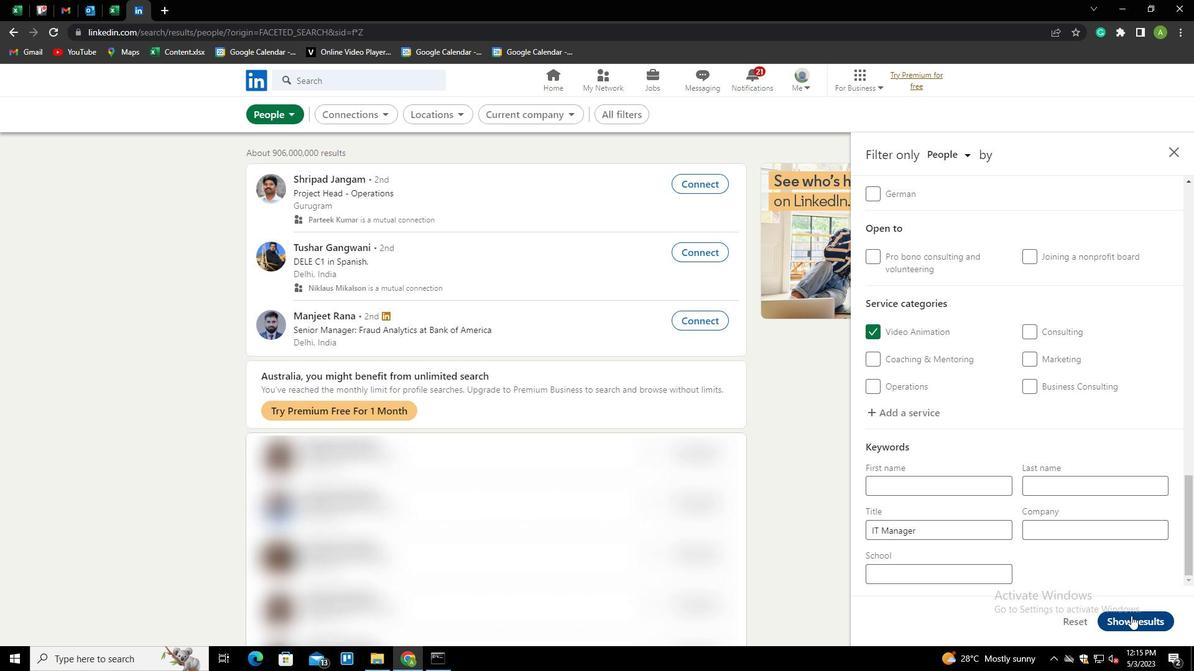 
